 Task: Review the "Contributors" tab to acknowledge project contributors.
Action: Mouse moved to (672, 48)
Screenshot: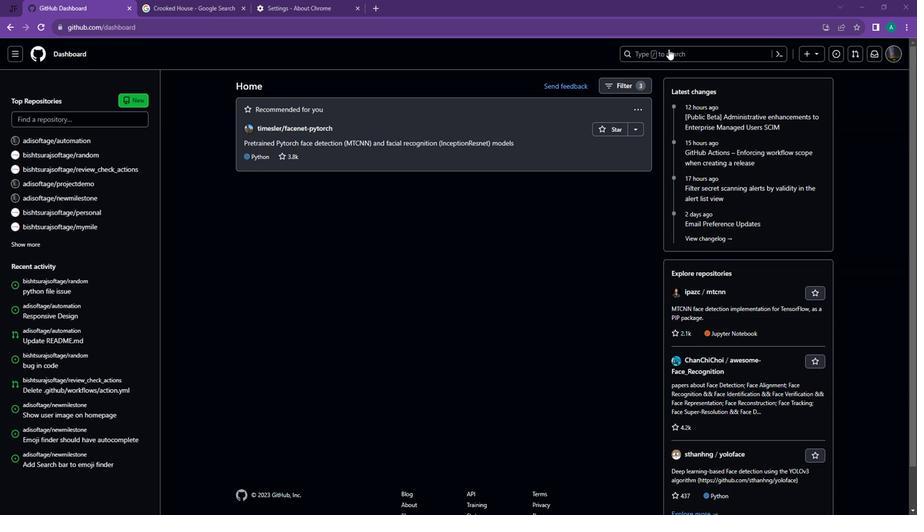 
Action: Mouse pressed left at (672, 48)
Screenshot: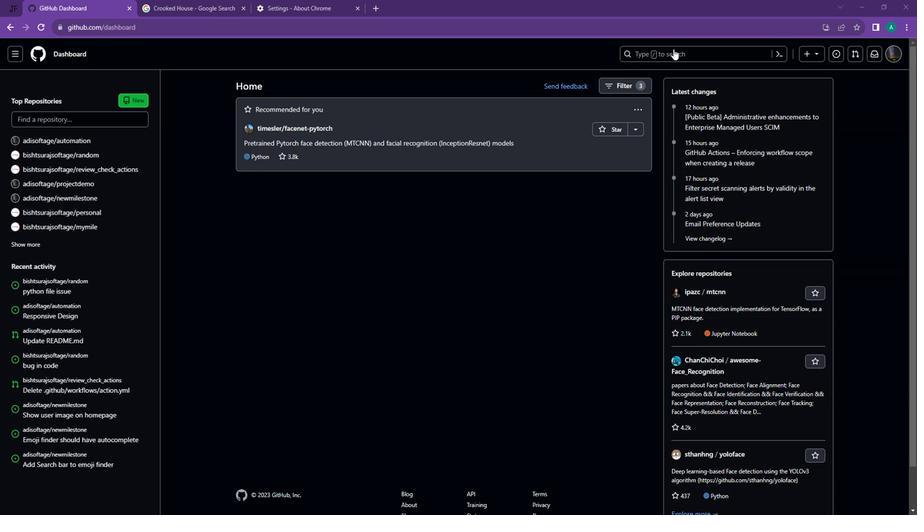
Action: Key pressed cyber<Key.space>in<Key.shift_r>:or<Key.enter>
Screenshot: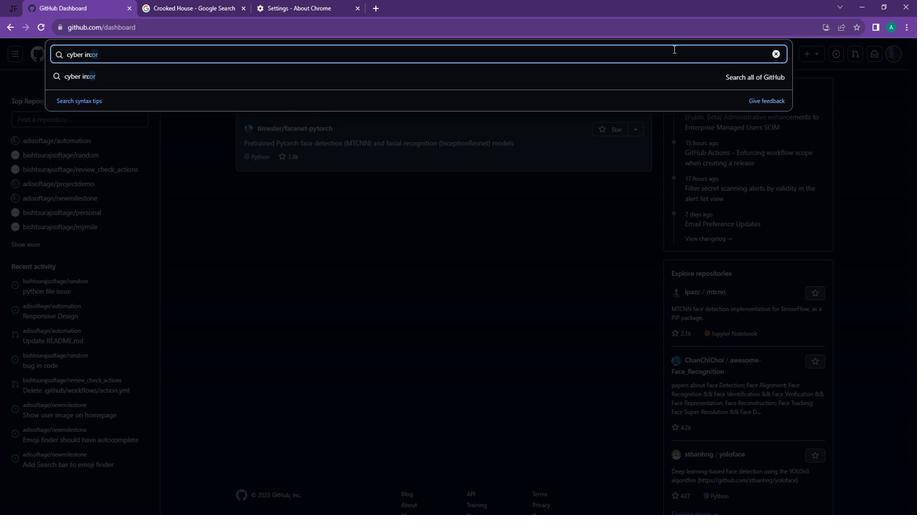 
Action: Mouse moved to (197, 191)
Screenshot: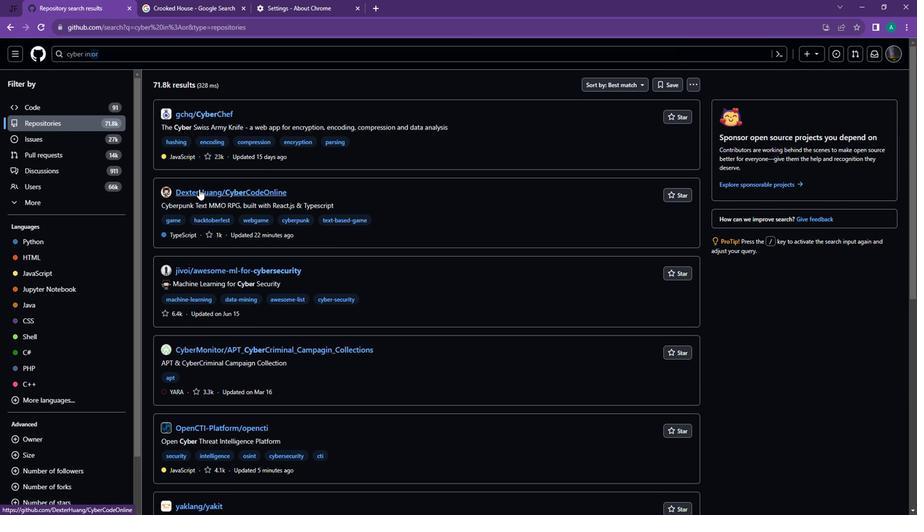 
Action: Mouse pressed left at (197, 191)
Screenshot: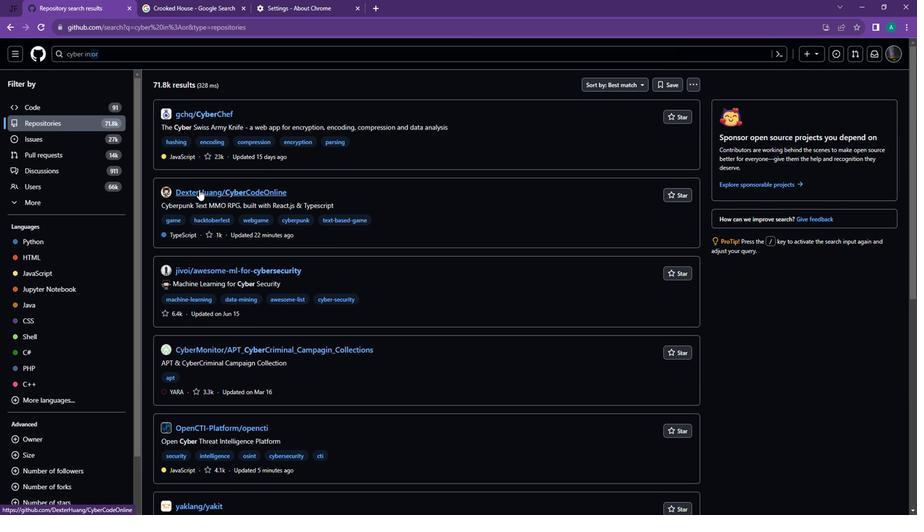 
Action: Mouse moved to (440, 79)
Screenshot: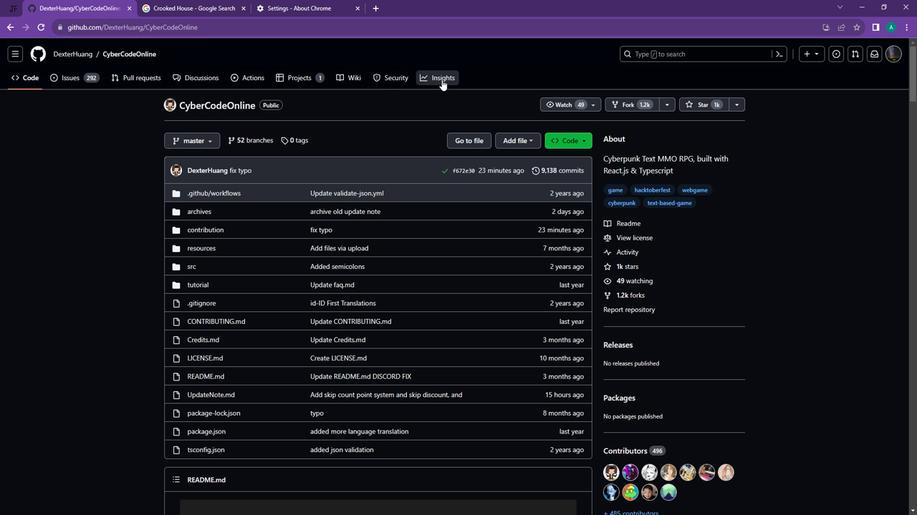 
Action: Mouse pressed left at (440, 79)
Screenshot: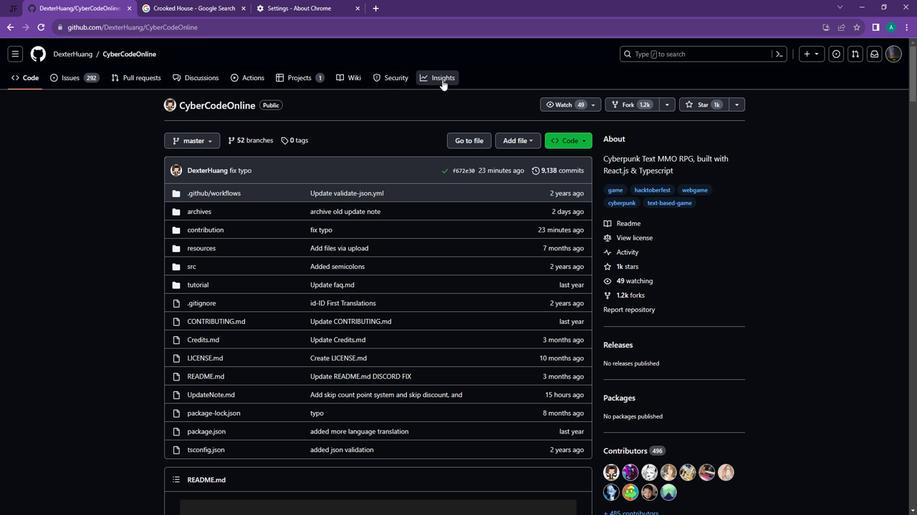 
Action: Mouse moved to (208, 128)
Screenshot: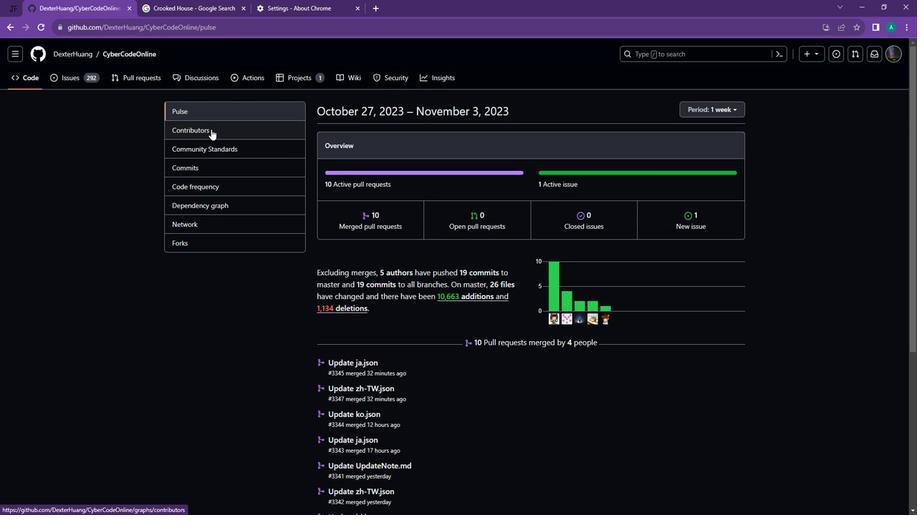 
Action: Mouse pressed left at (208, 128)
Screenshot: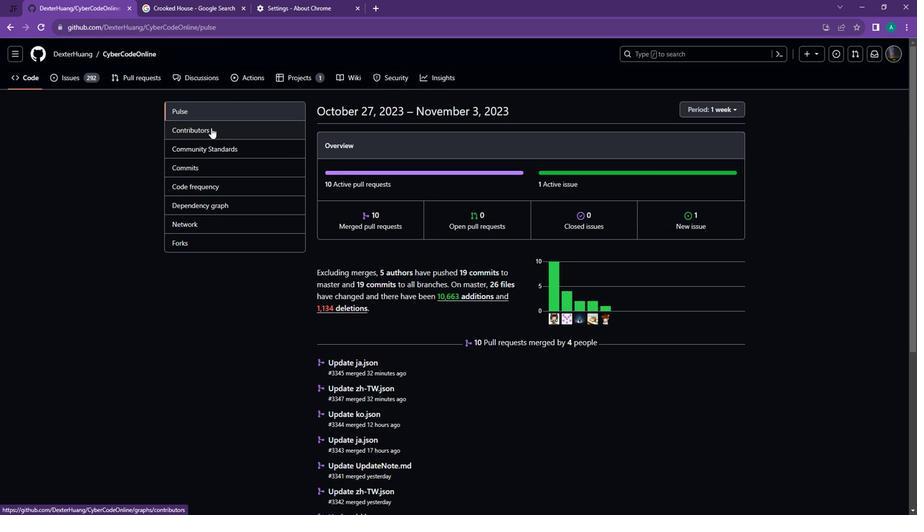 
Action: Mouse moved to (493, 219)
Screenshot: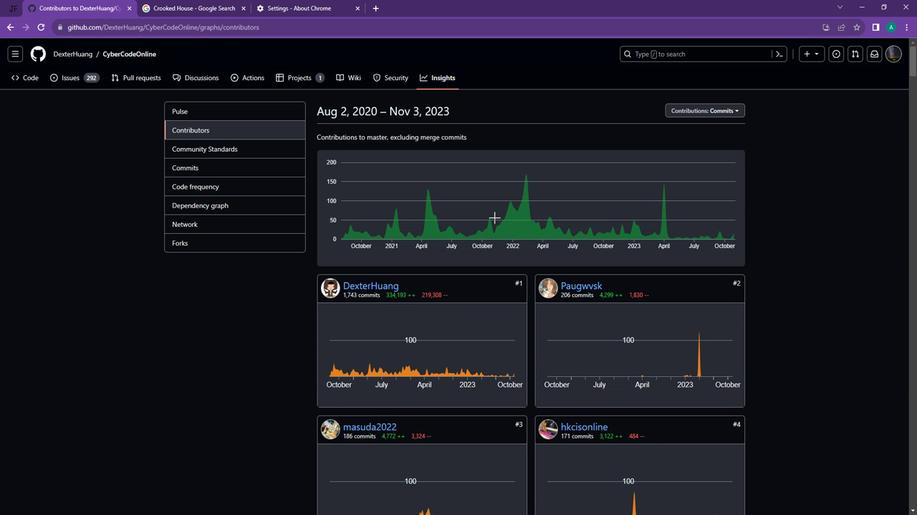 
Action: Mouse scrolled (493, 219) with delta (0, 0)
Screenshot: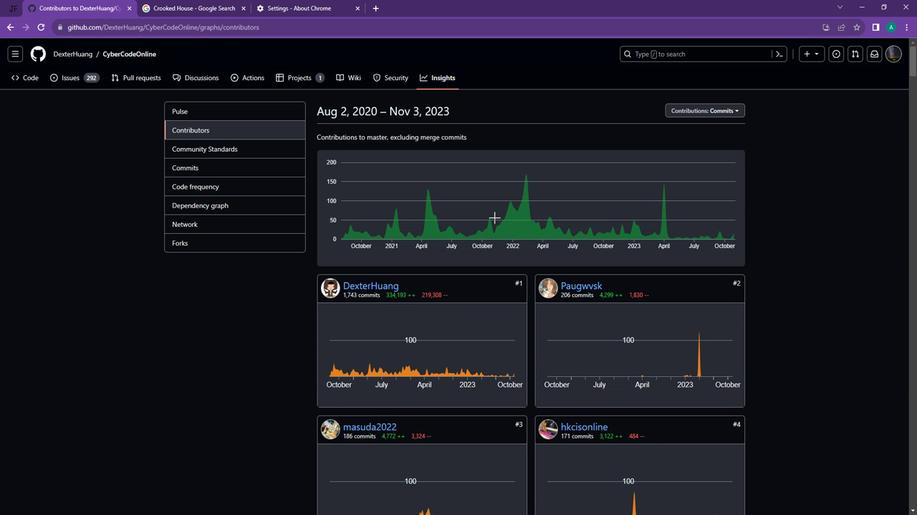 
Action: Mouse scrolled (493, 219) with delta (0, 0)
Screenshot: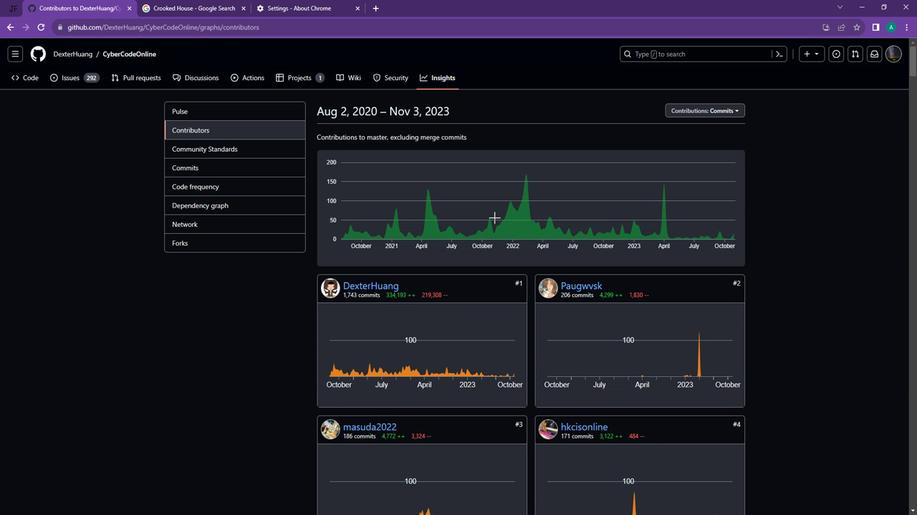 
Action: Mouse scrolled (493, 219) with delta (0, 0)
Screenshot: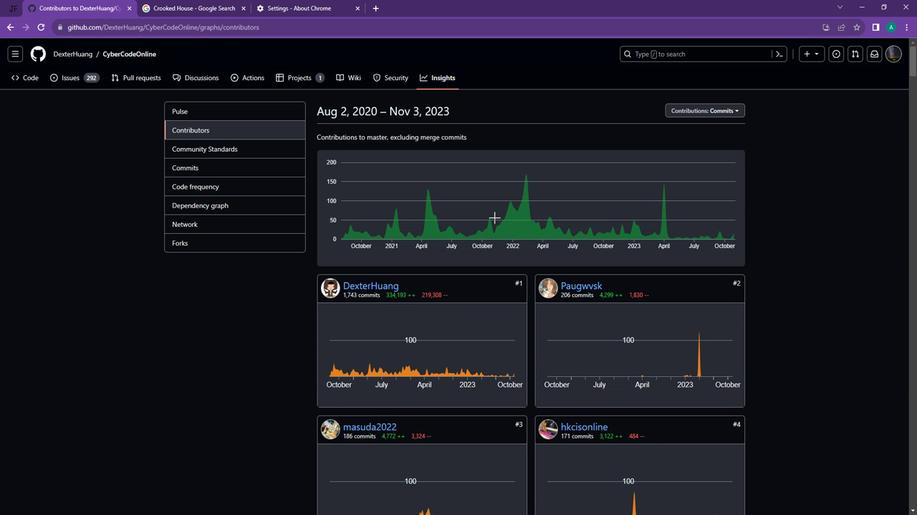 
Action: Mouse scrolled (493, 219) with delta (0, 0)
Screenshot: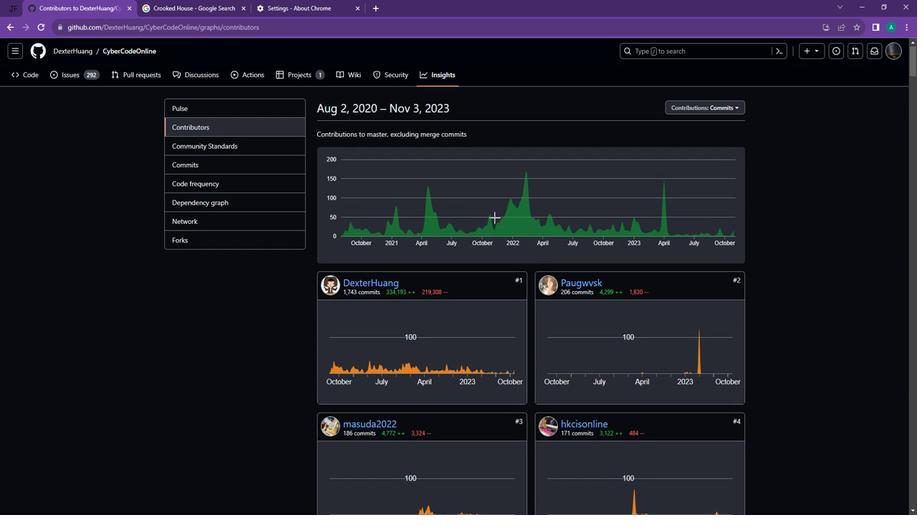 
Action: Mouse moved to (497, 217)
Screenshot: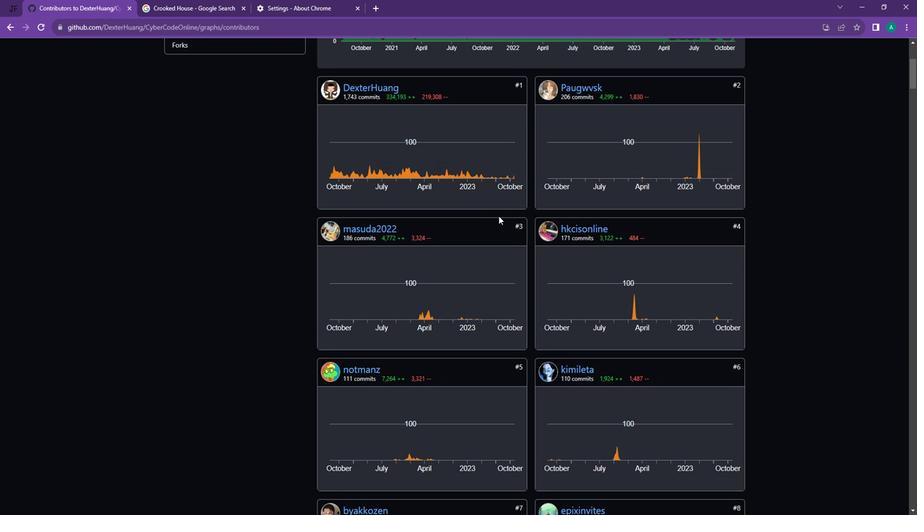 
Action: Mouse scrolled (497, 217) with delta (0, 0)
Screenshot: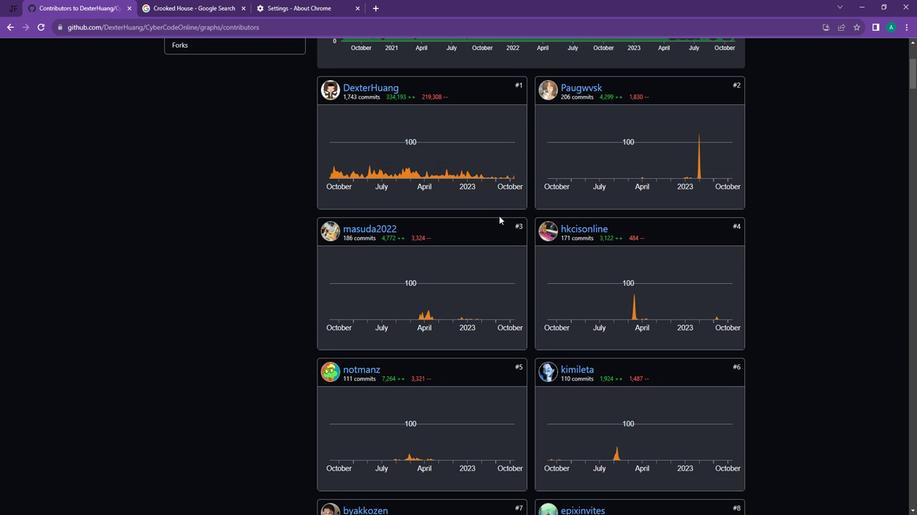 
Action: Mouse scrolled (497, 217) with delta (0, 0)
Screenshot: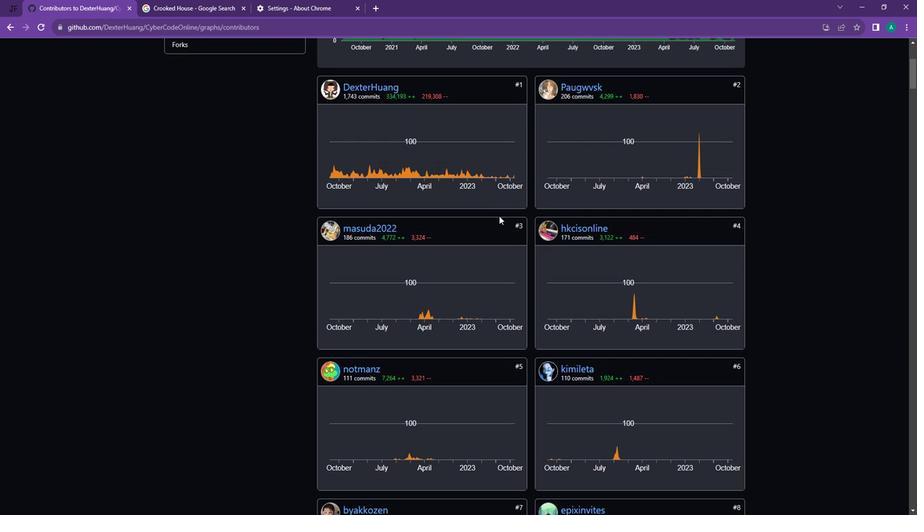 
Action: Mouse scrolled (497, 217) with delta (0, 0)
Screenshot: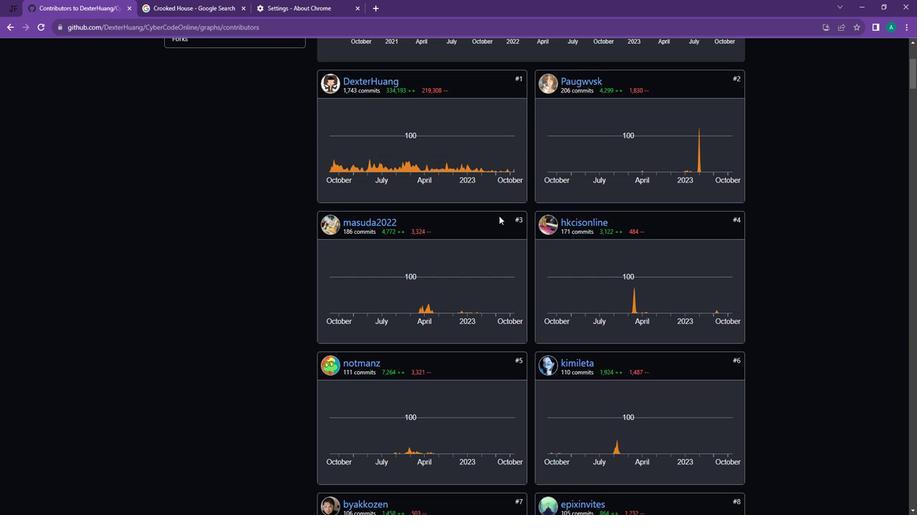 
Action: Mouse scrolled (497, 217) with delta (0, 0)
Screenshot: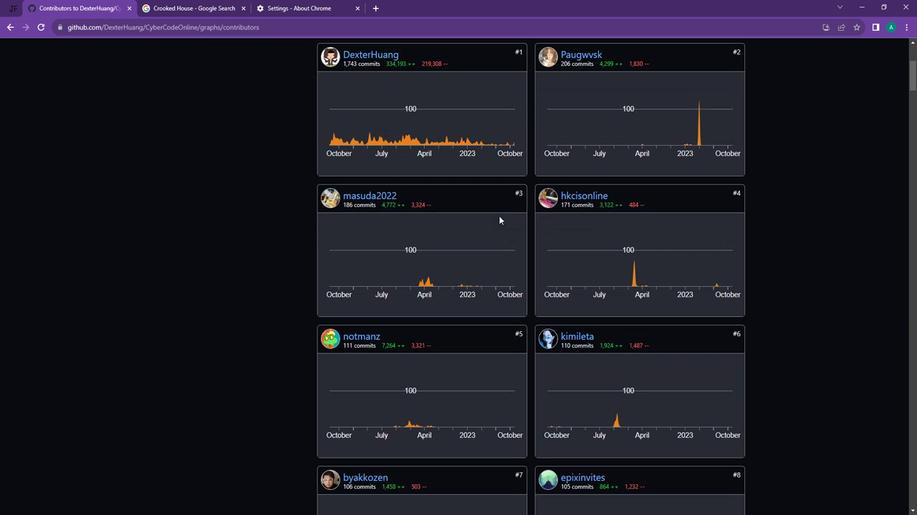 
Action: Mouse moved to (503, 214)
Screenshot: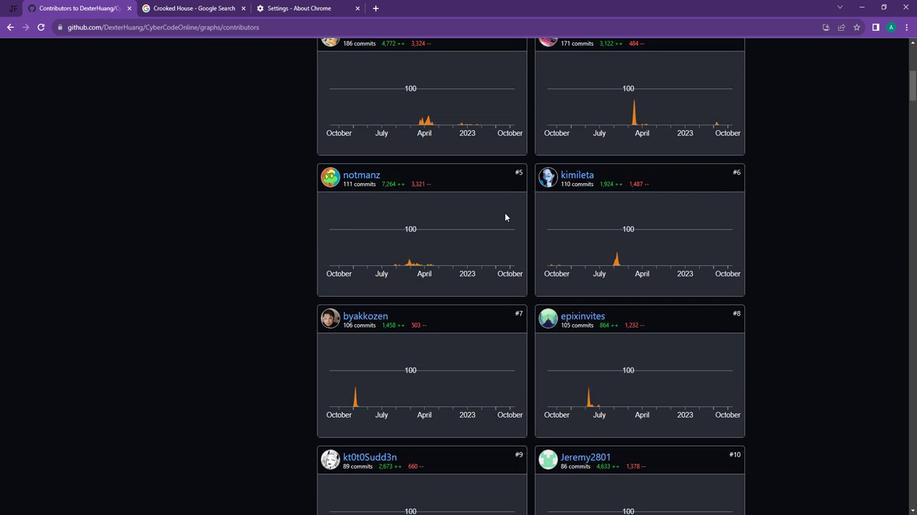 
Action: Mouse scrolled (503, 214) with delta (0, 0)
Screenshot: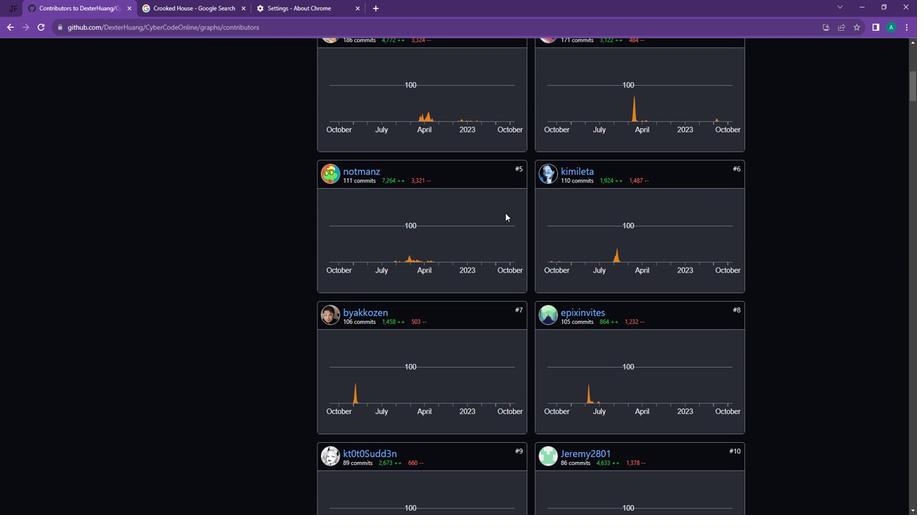 
Action: Mouse scrolled (503, 214) with delta (0, 0)
Screenshot: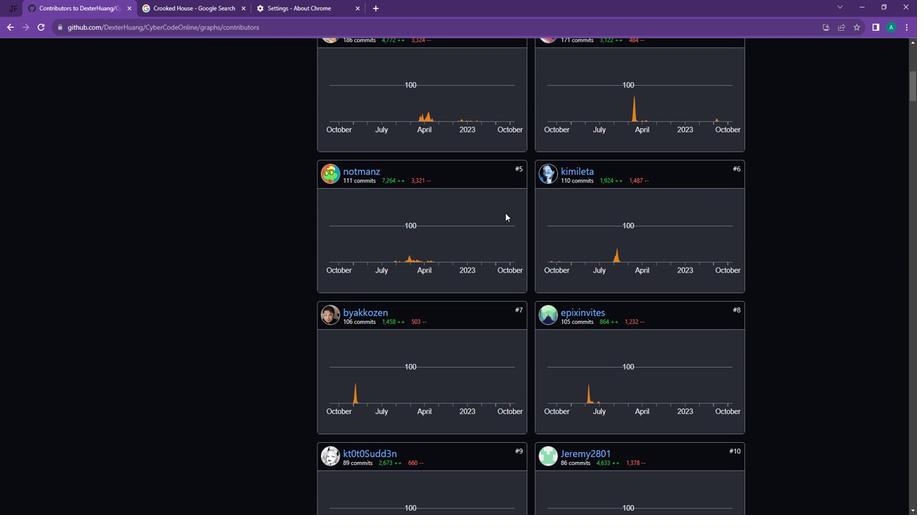 
Action: Mouse scrolled (503, 214) with delta (0, 0)
Screenshot: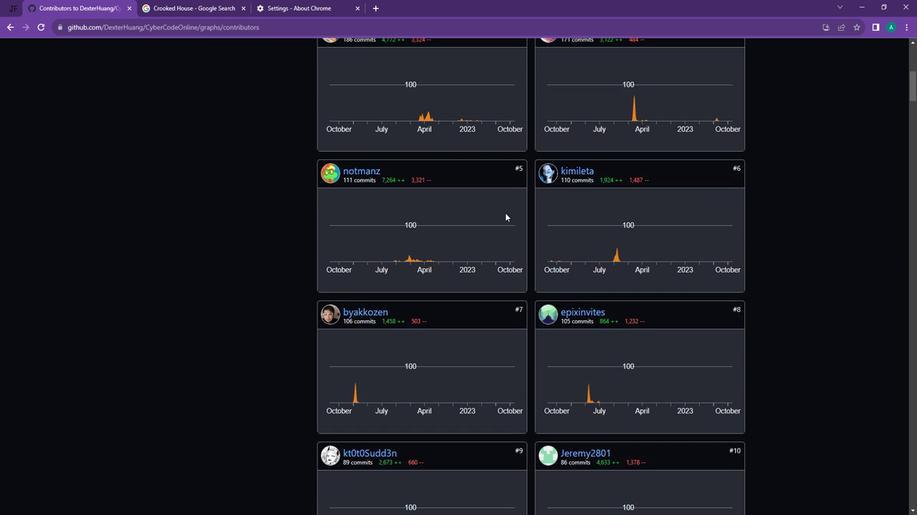 
Action: Mouse scrolled (503, 214) with delta (0, 0)
Screenshot: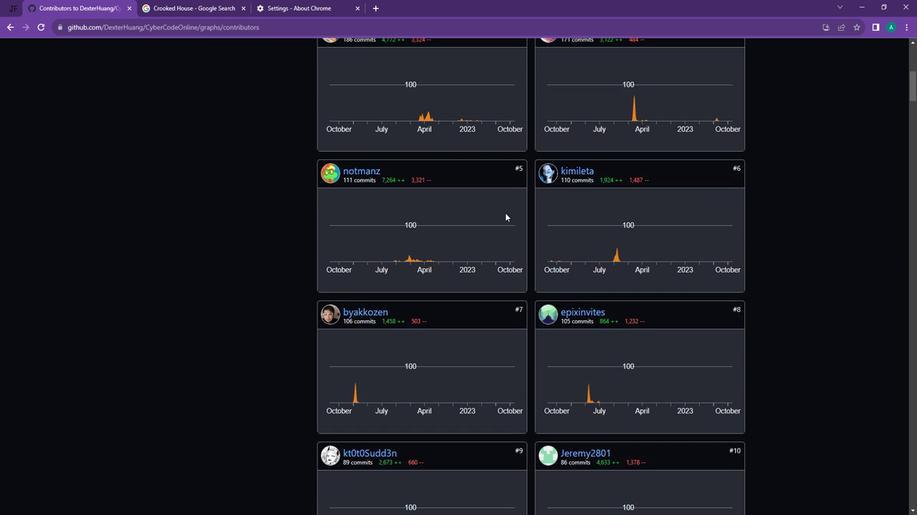 
Action: Mouse scrolled (503, 214) with delta (0, 0)
Screenshot: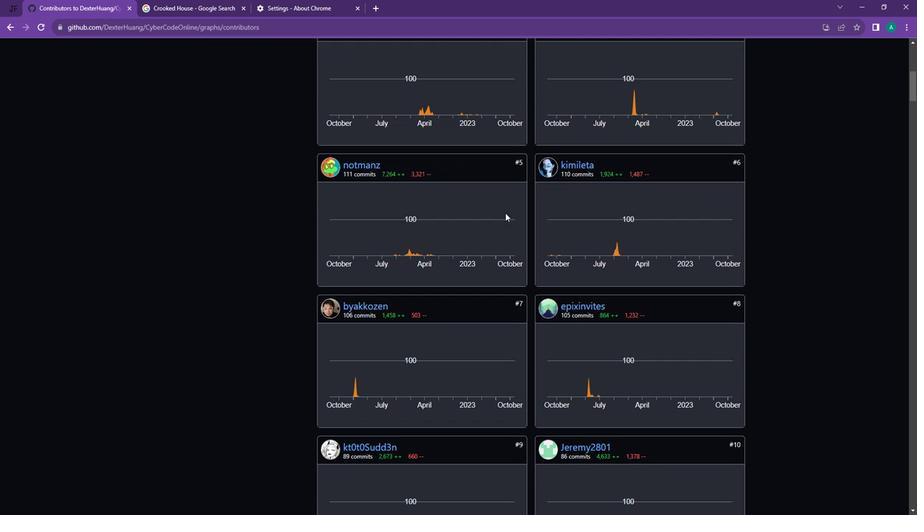 
Action: Mouse moved to (514, 197)
Screenshot: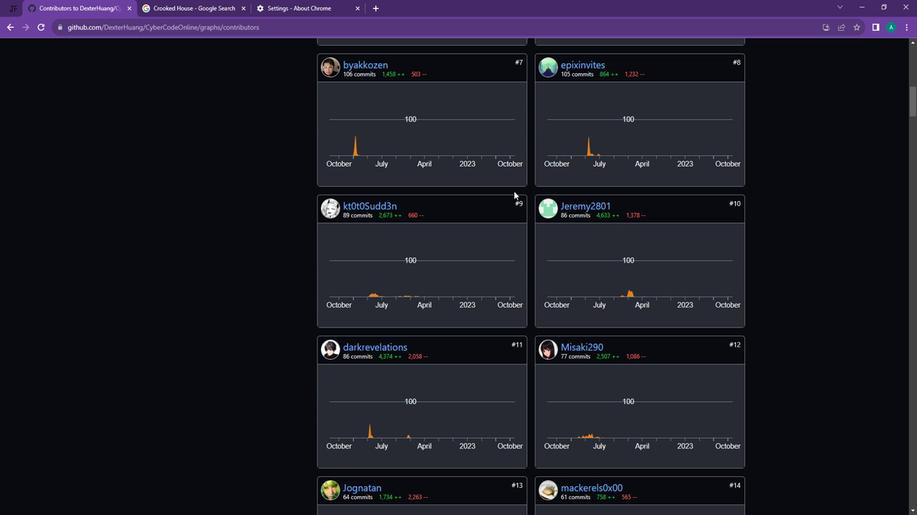 
Action: Mouse scrolled (514, 196) with delta (0, 0)
Screenshot: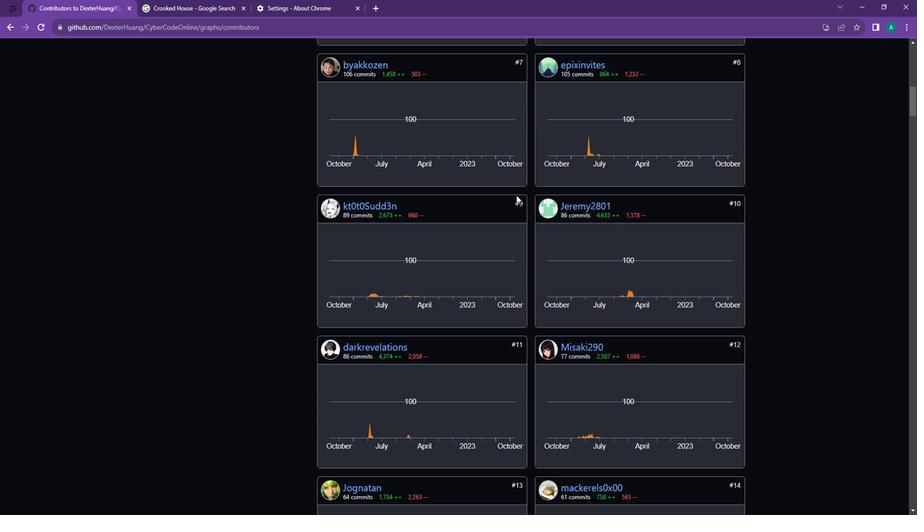 
Action: Mouse moved to (514, 197)
Screenshot: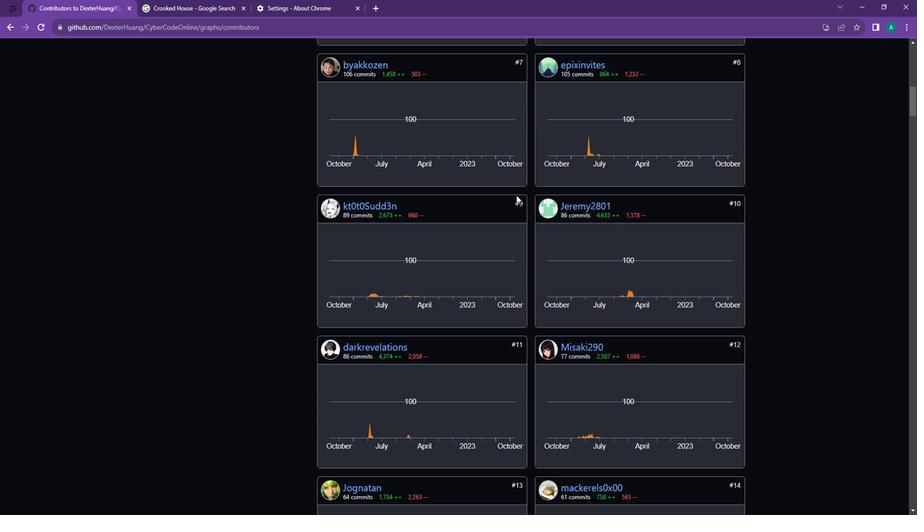 
Action: Mouse scrolled (514, 196) with delta (0, 0)
Screenshot: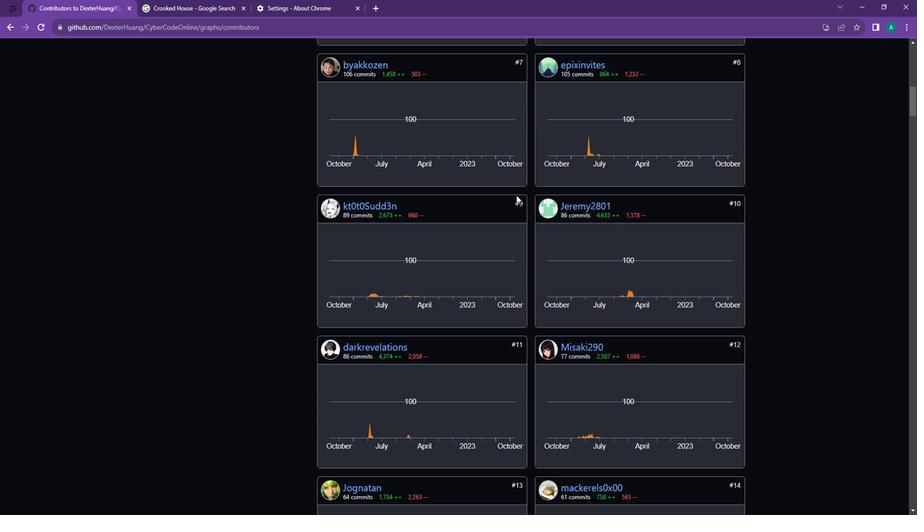 
Action: Mouse moved to (514, 197)
Screenshot: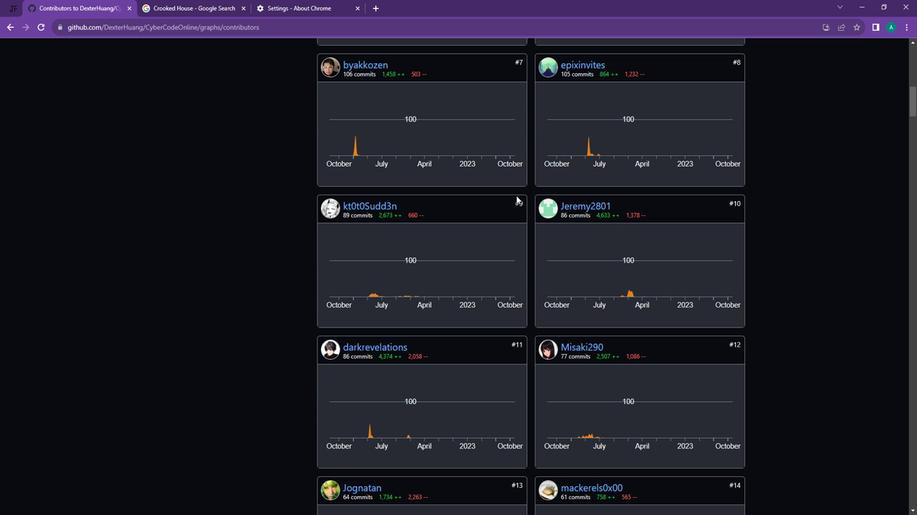 
Action: Mouse scrolled (514, 197) with delta (0, 0)
Screenshot: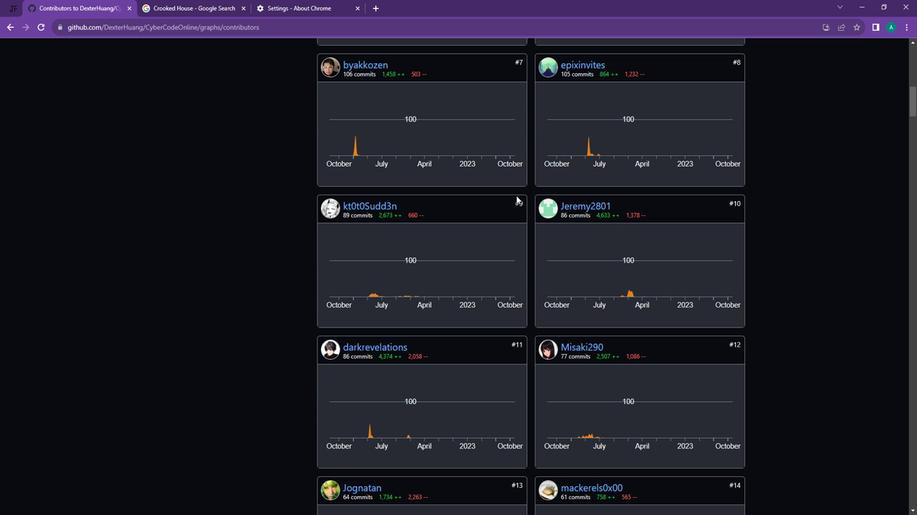 
Action: Mouse scrolled (514, 197) with delta (0, 0)
Screenshot: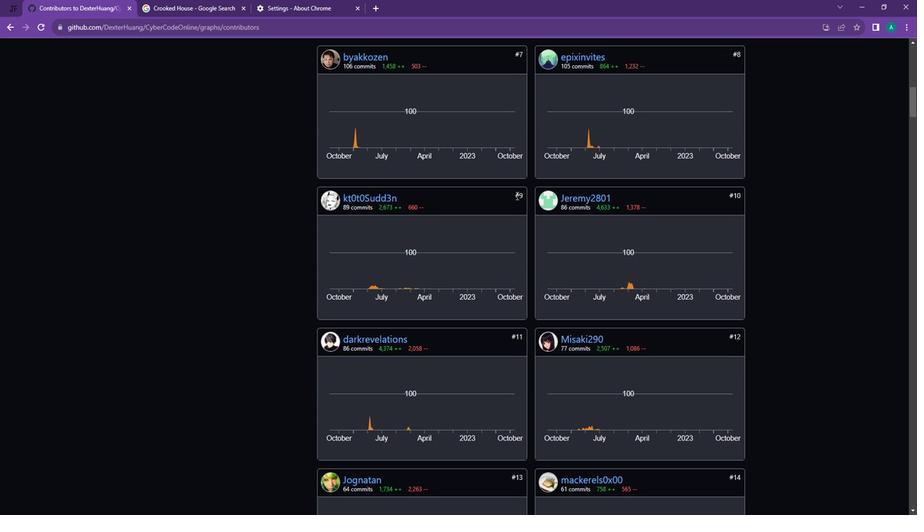 
Action: Mouse moved to (515, 197)
Screenshot: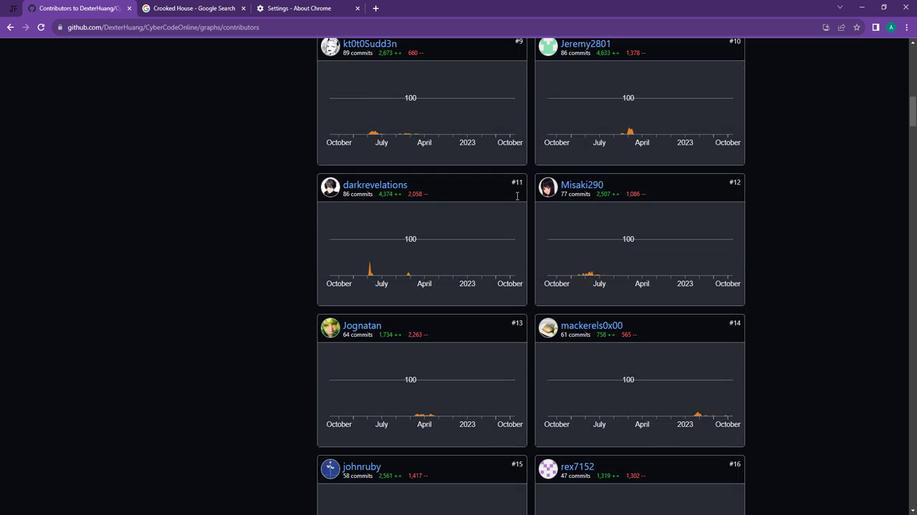 
Action: Mouse scrolled (515, 197) with delta (0, 0)
Screenshot: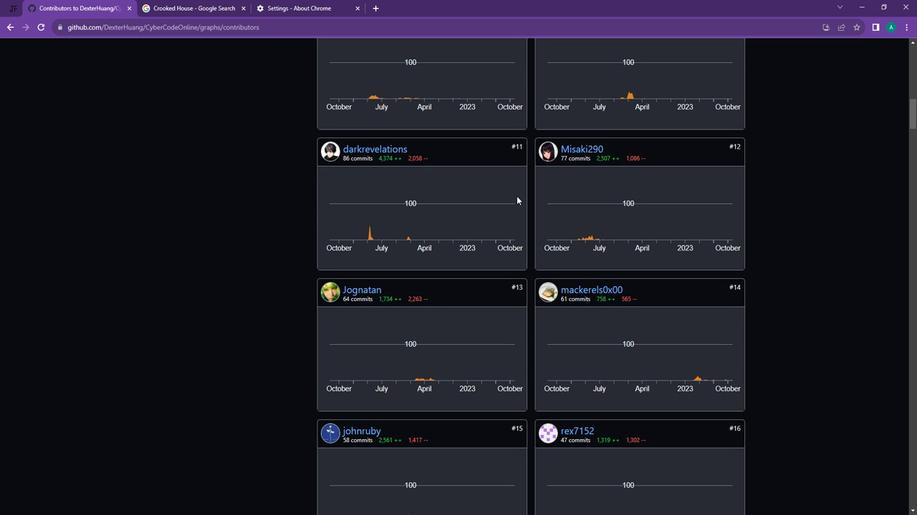 
Action: Mouse scrolled (515, 197) with delta (0, 0)
Screenshot: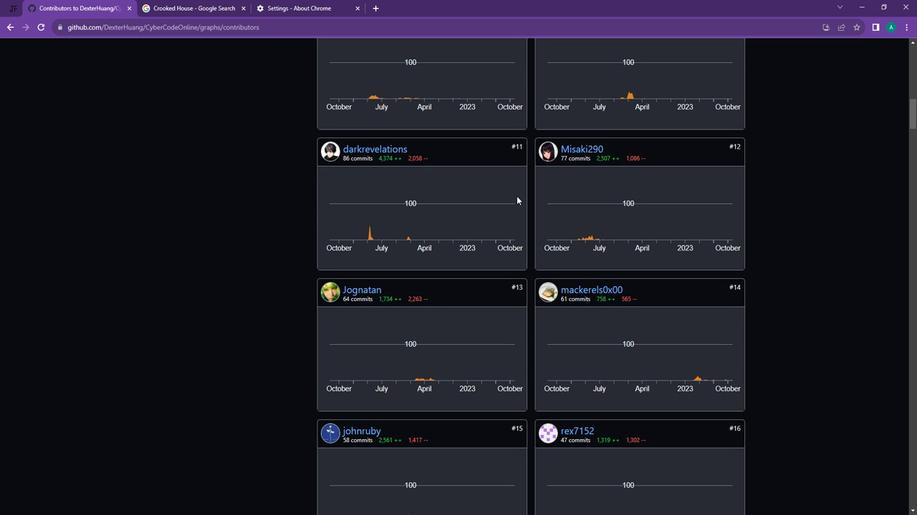
Action: Mouse scrolled (515, 197) with delta (0, 0)
Screenshot: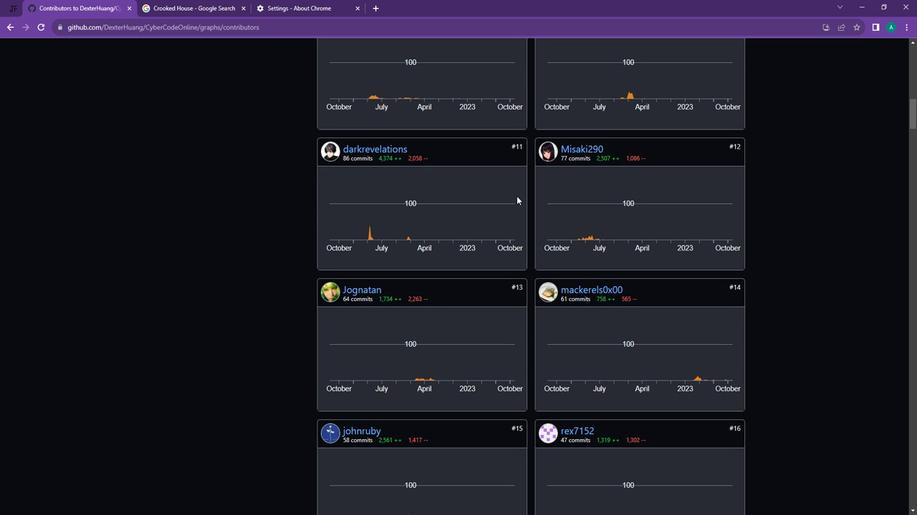 
Action: Mouse scrolled (515, 197) with delta (0, 0)
Screenshot: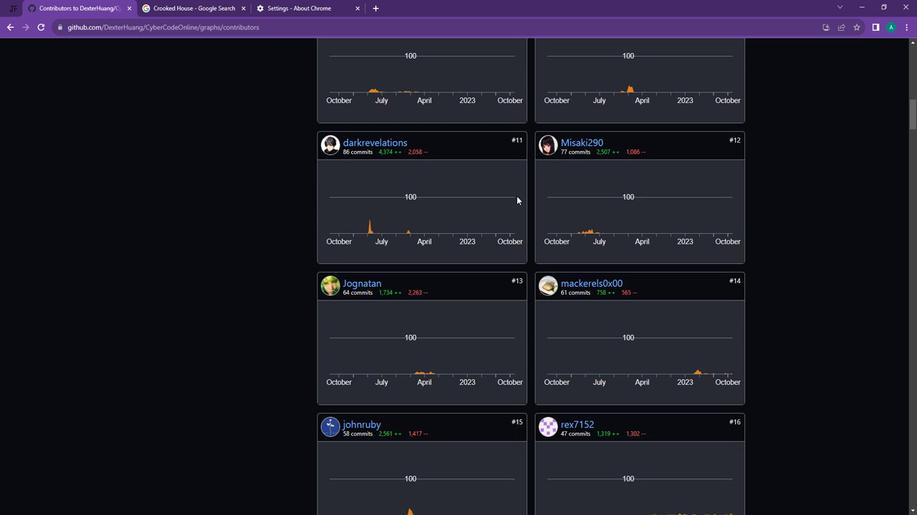 
Action: Mouse moved to (515, 198)
Screenshot: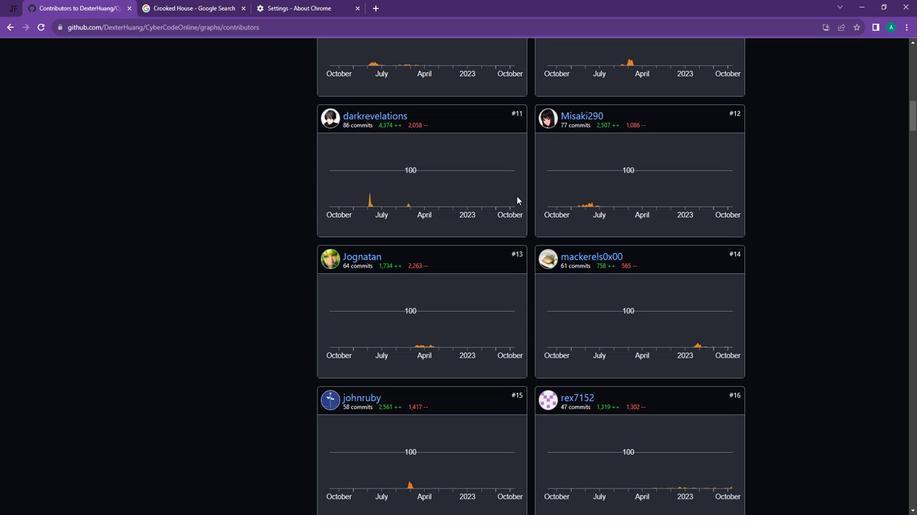 
Action: Mouse scrolled (515, 197) with delta (0, 0)
Screenshot: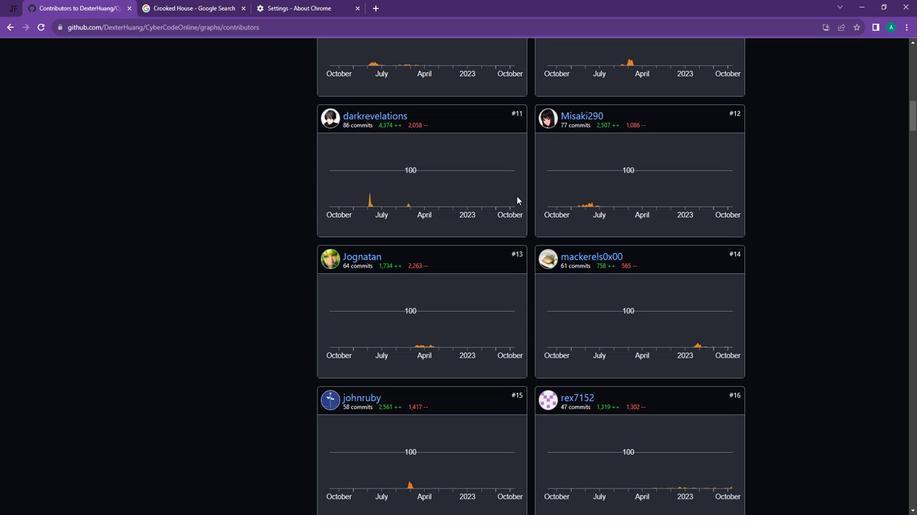 
Action: Mouse moved to (515, 199)
Screenshot: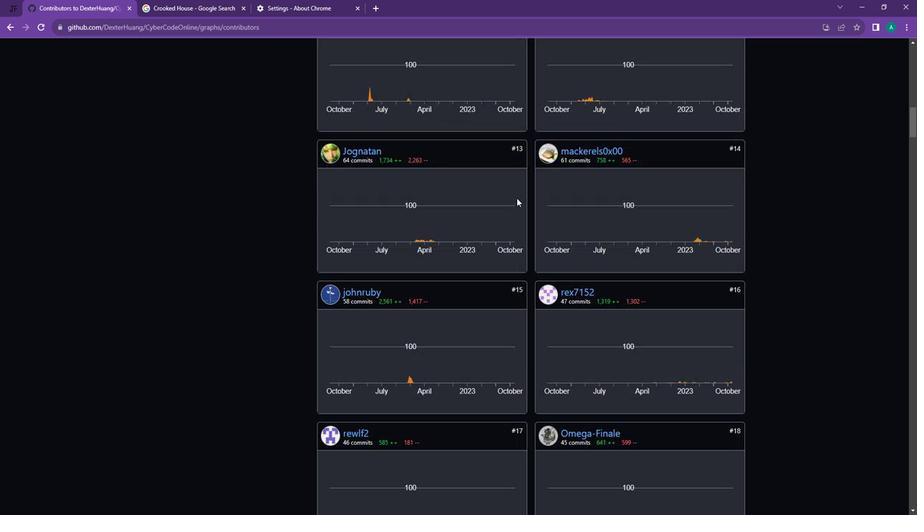 
Action: Mouse scrolled (515, 199) with delta (0, 0)
Screenshot: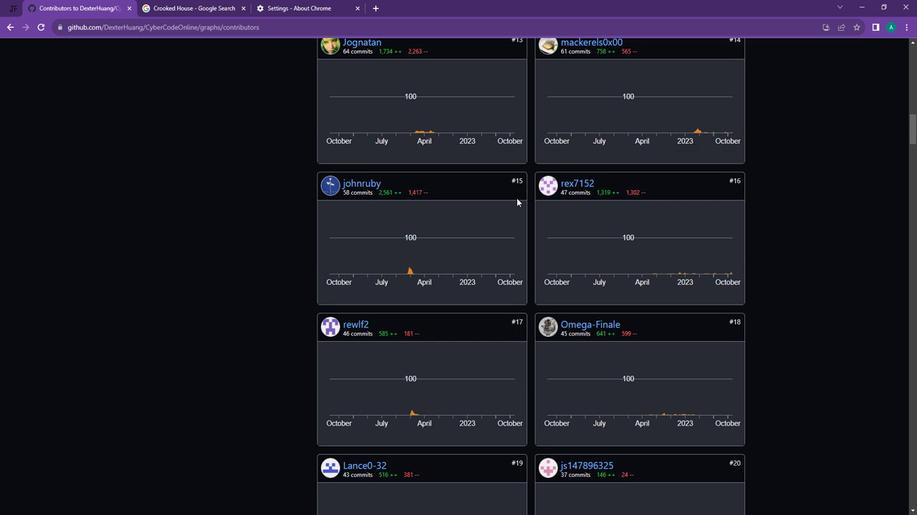 
Action: Mouse scrolled (515, 199) with delta (0, 0)
Screenshot: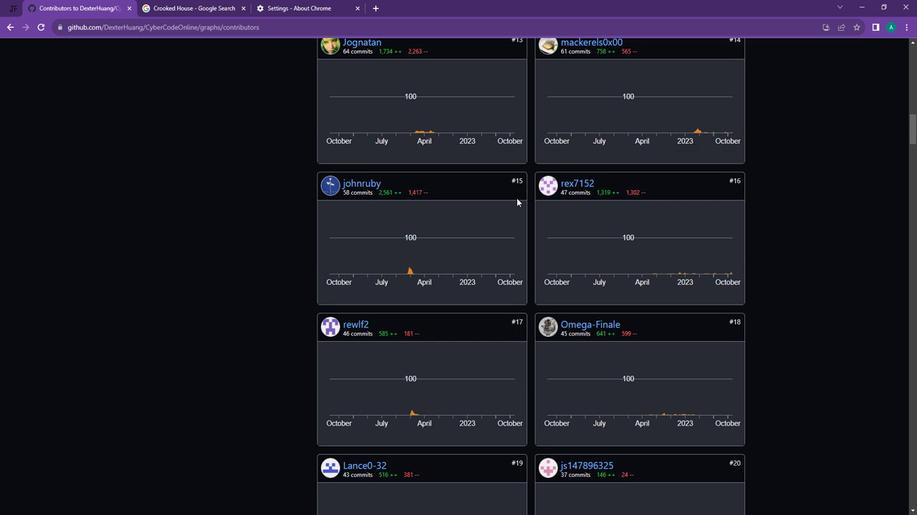 
Action: Mouse scrolled (515, 199) with delta (0, 0)
Screenshot: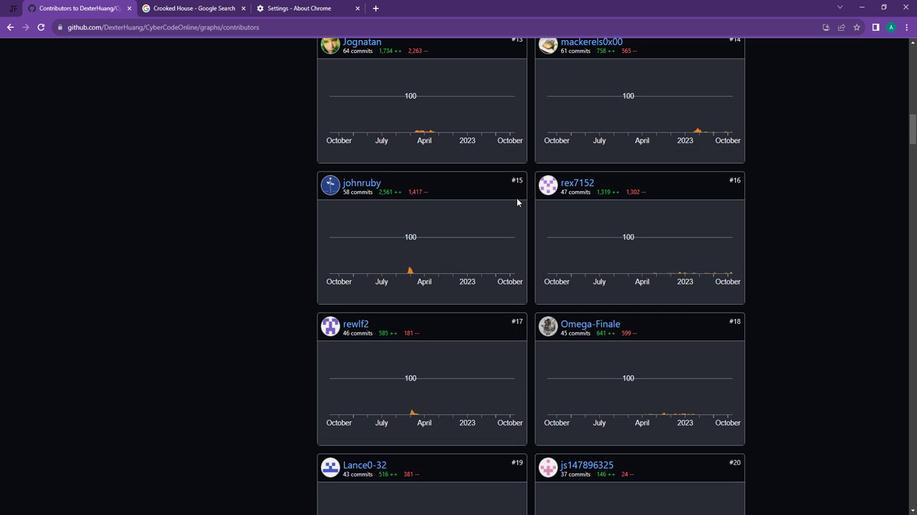 
Action: Mouse scrolled (515, 199) with delta (0, 0)
Screenshot: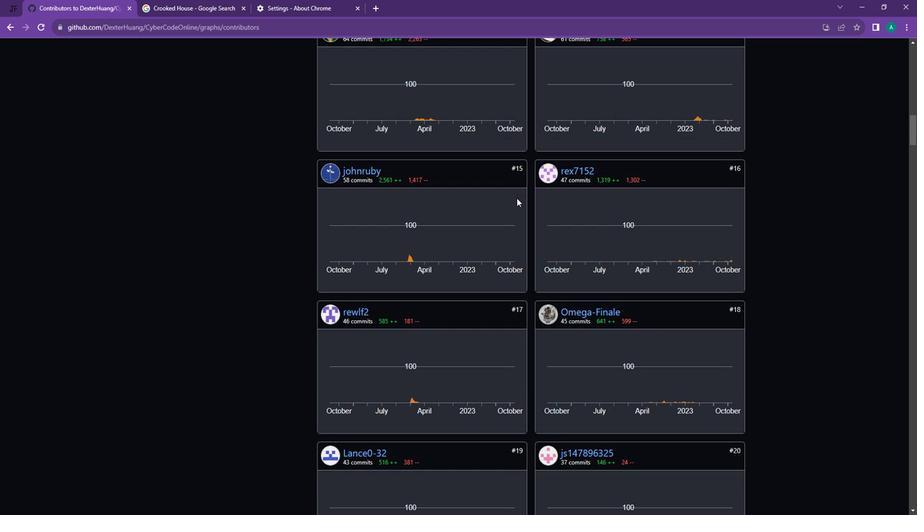 
Action: Mouse moved to (515, 205)
Screenshot: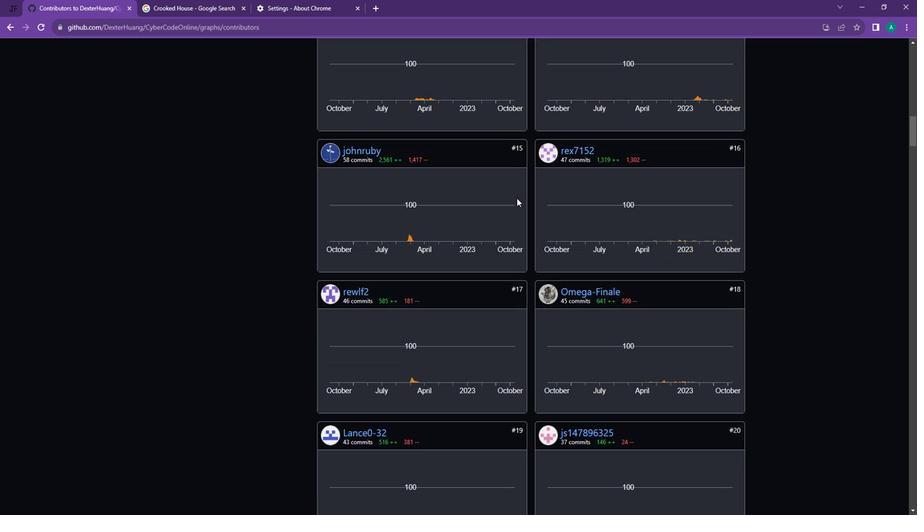 
Action: Mouse scrolled (515, 204) with delta (0, 0)
Screenshot: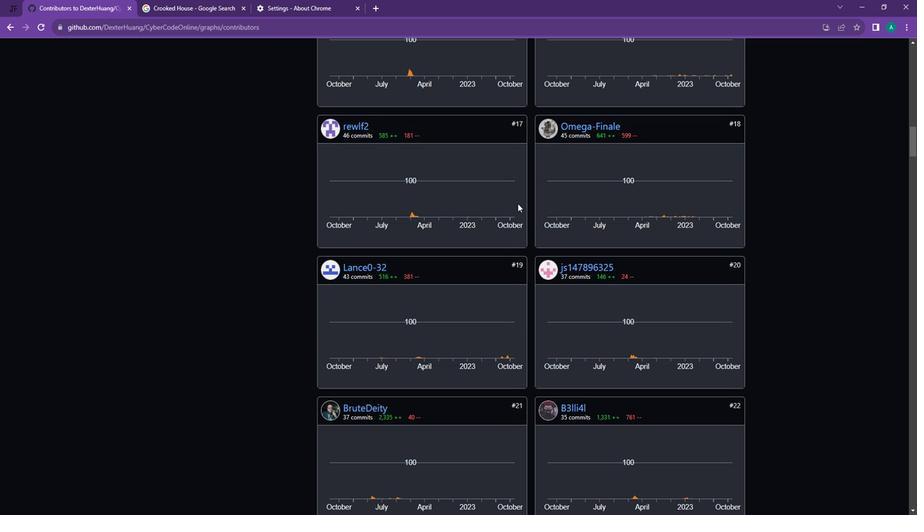 
Action: Mouse scrolled (515, 204) with delta (0, 0)
Screenshot: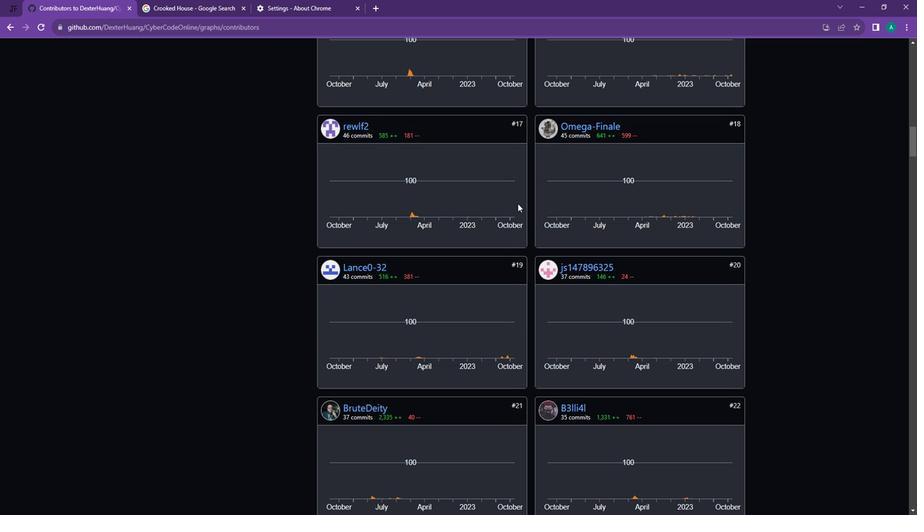 
Action: Mouse scrolled (515, 204) with delta (0, 0)
Screenshot: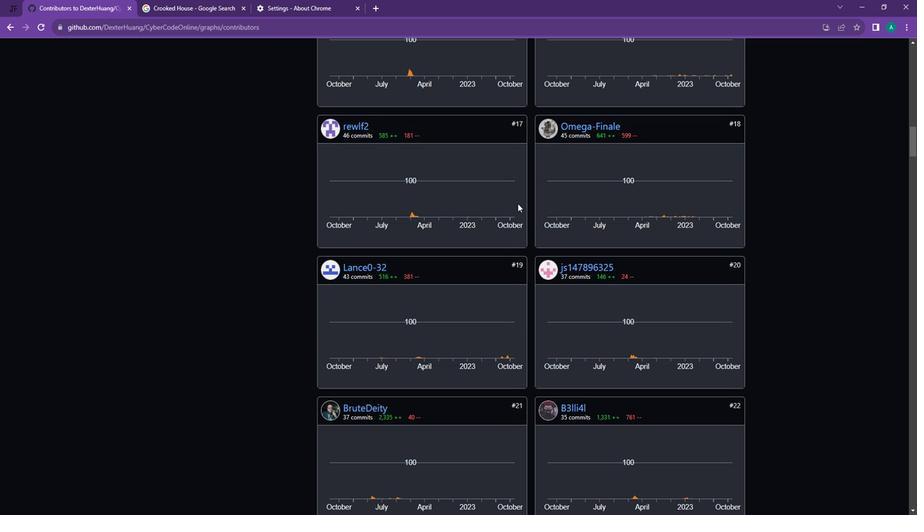 
Action: Mouse scrolled (515, 204) with delta (0, 0)
Screenshot: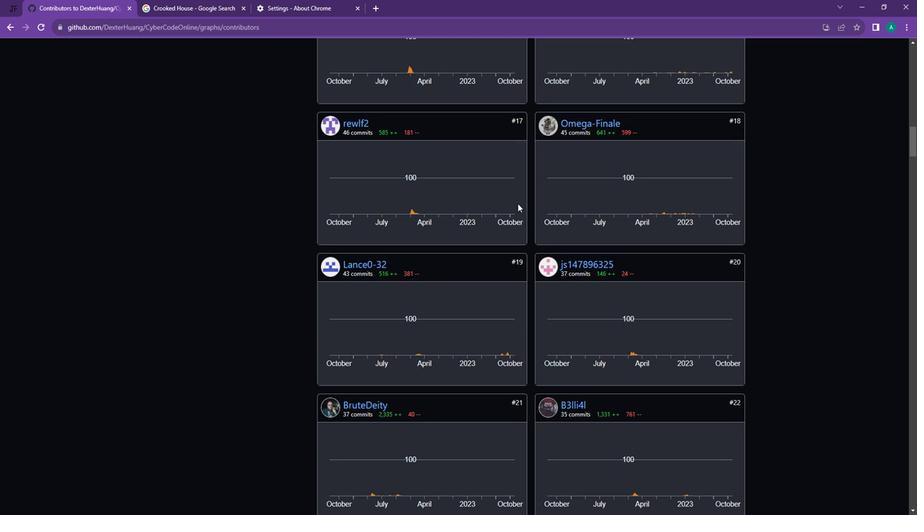 
Action: Mouse scrolled (515, 204) with delta (0, 0)
Screenshot: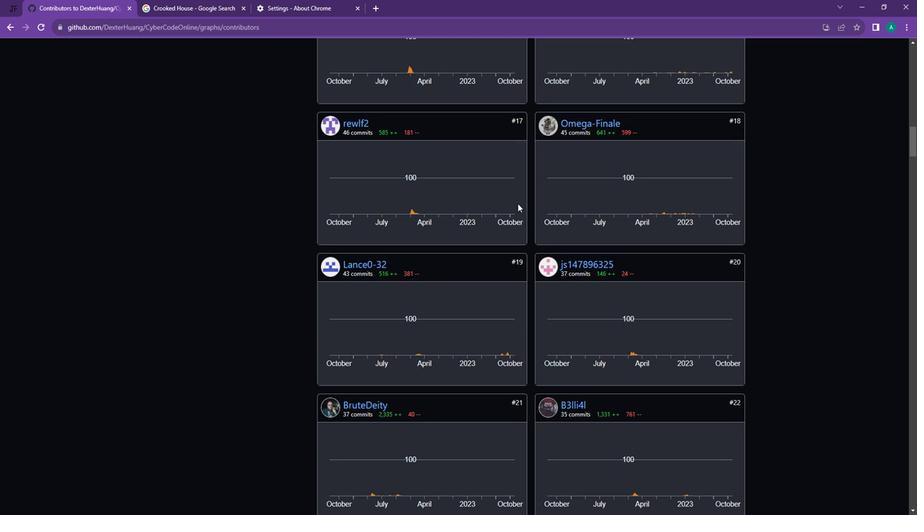 
Action: Mouse scrolled (515, 204) with delta (0, 0)
Screenshot: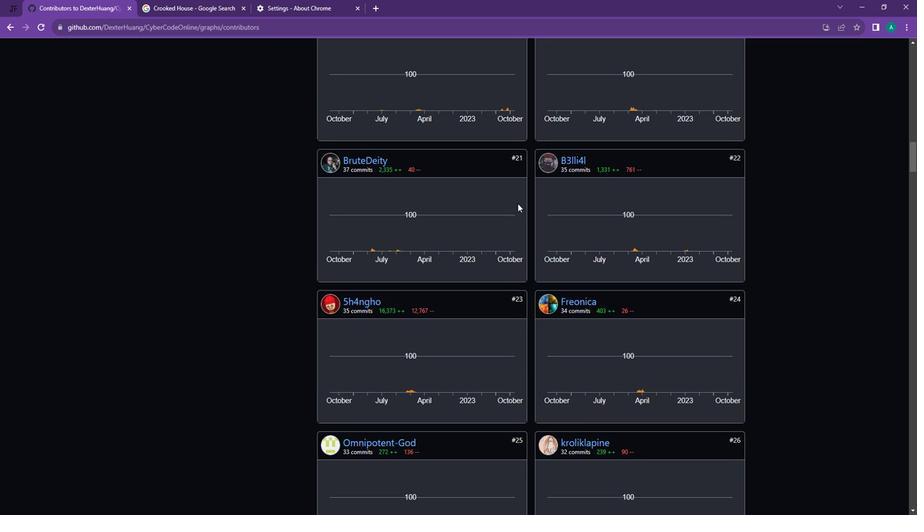 
Action: Mouse moved to (515, 207)
Screenshot: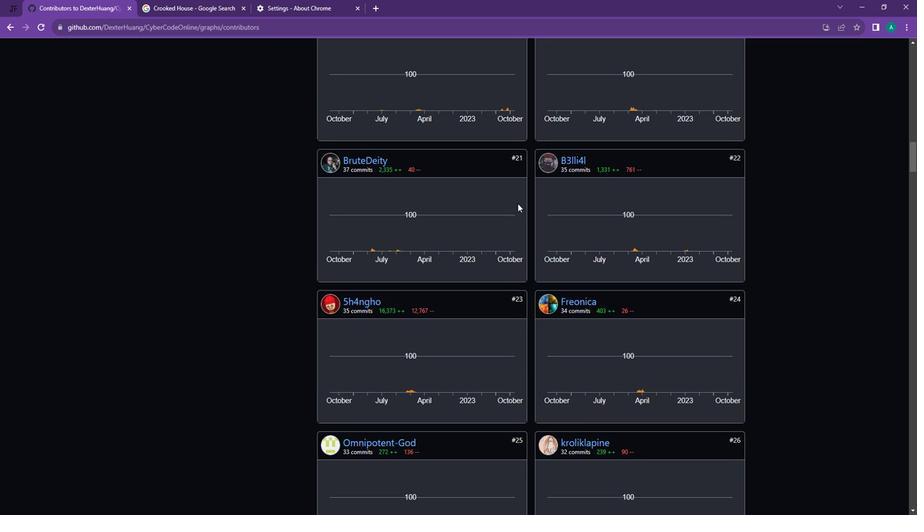 
Action: Mouse scrolled (515, 206) with delta (0, 0)
Screenshot: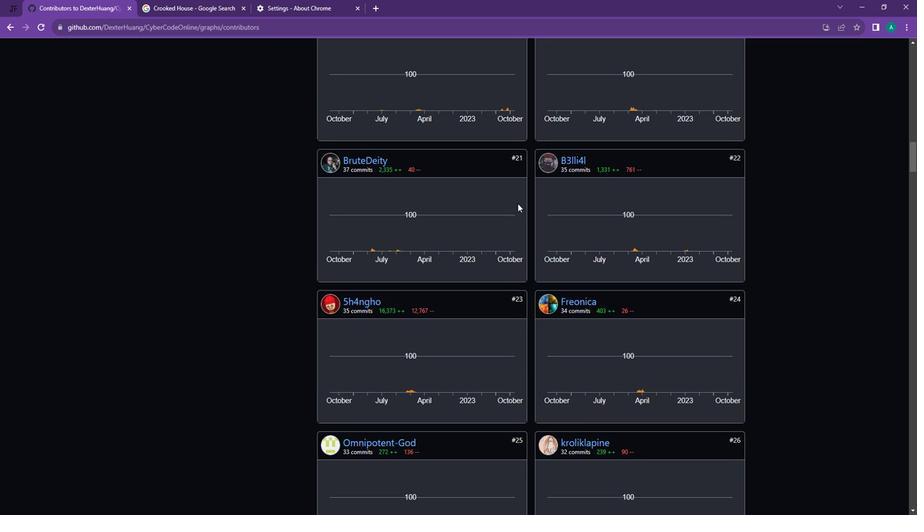 
Action: Mouse moved to (515, 216)
Screenshot: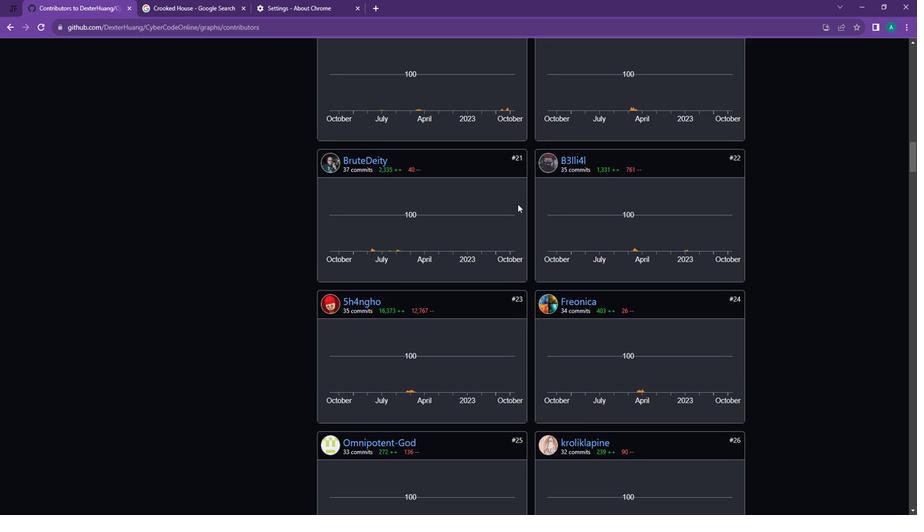 
Action: Mouse scrolled (515, 216) with delta (0, 0)
Screenshot: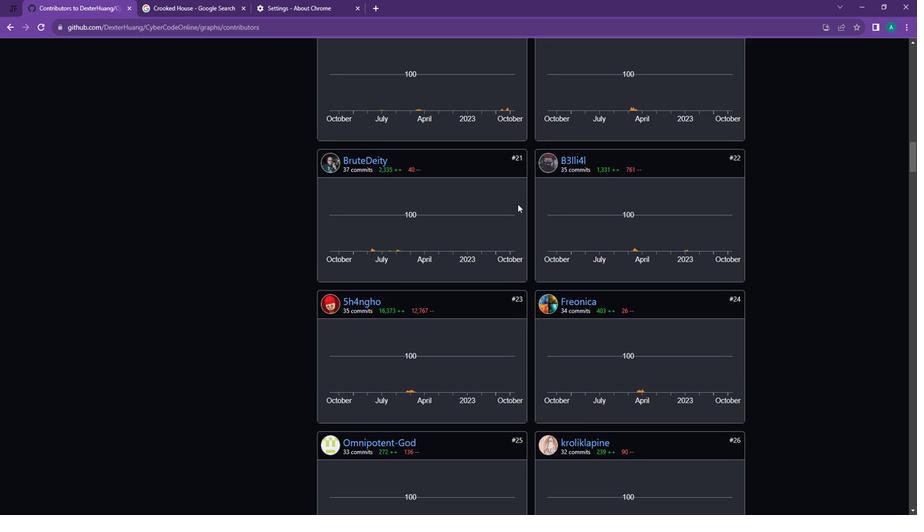 
Action: Mouse moved to (517, 221)
Screenshot: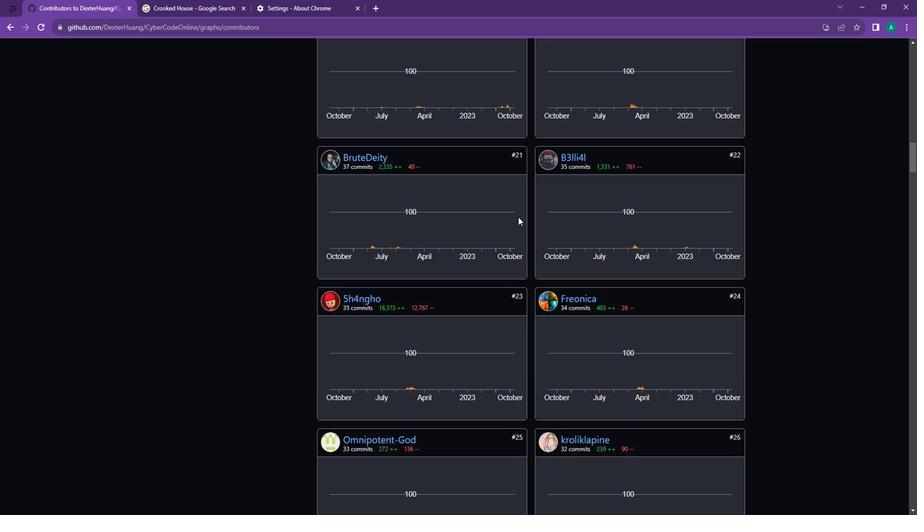 
Action: Mouse scrolled (517, 221) with delta (0, 0)
Screenshot: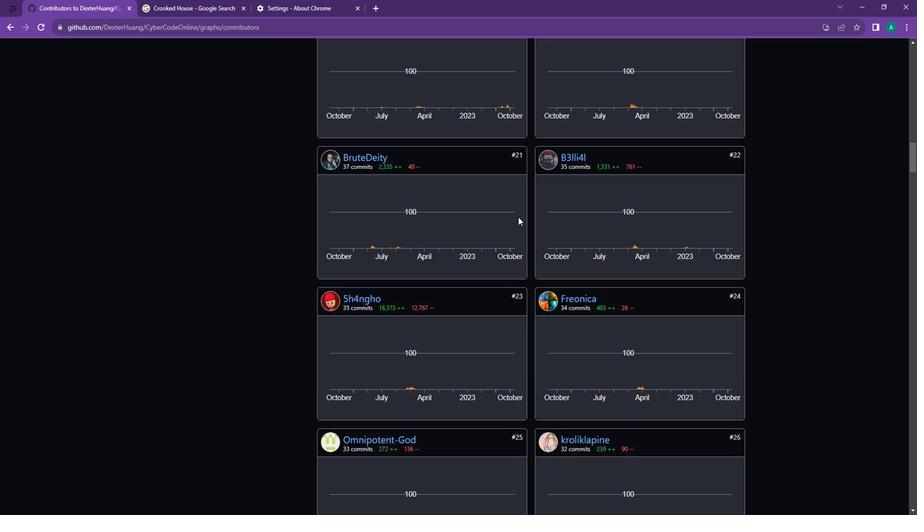 
Action: Mouse moved to (518, 222)
Screenshot: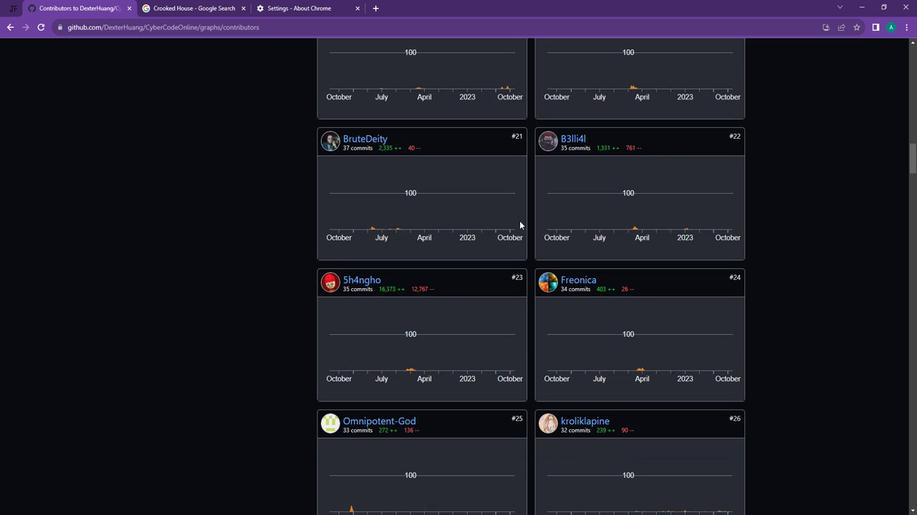 
Action: Mouse scrolled (518, 222) with delta (0, 0)
Screenshot: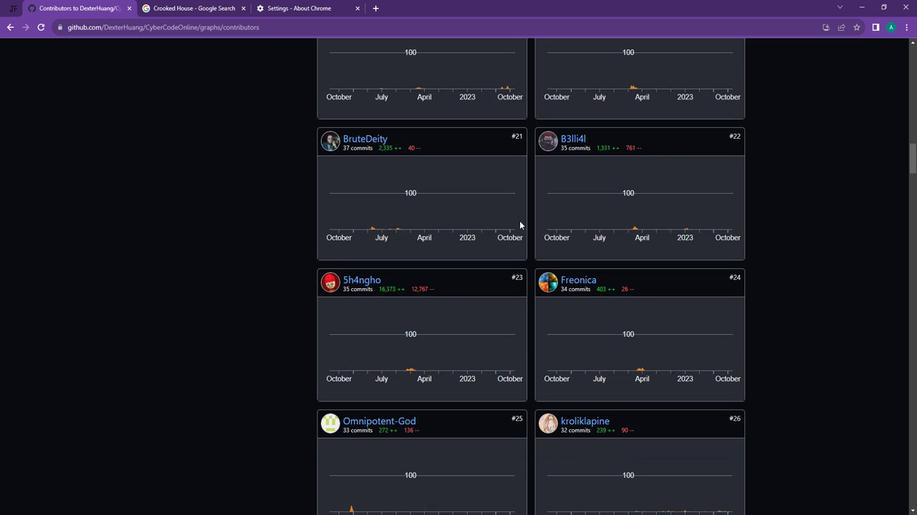 
Action: Mouse moved to (518, 225)
Screenshot: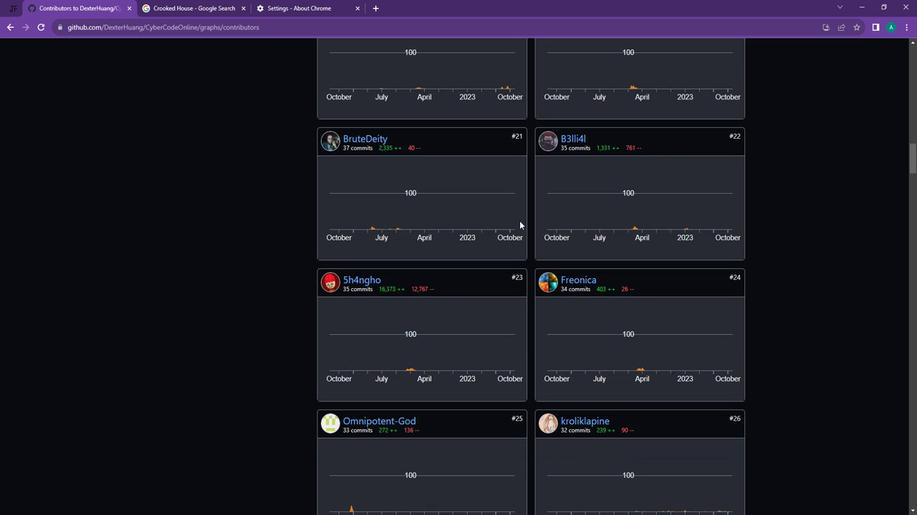 
Action: Mouse scrolled (518, 224) with delta (0, 0)
Screenshot: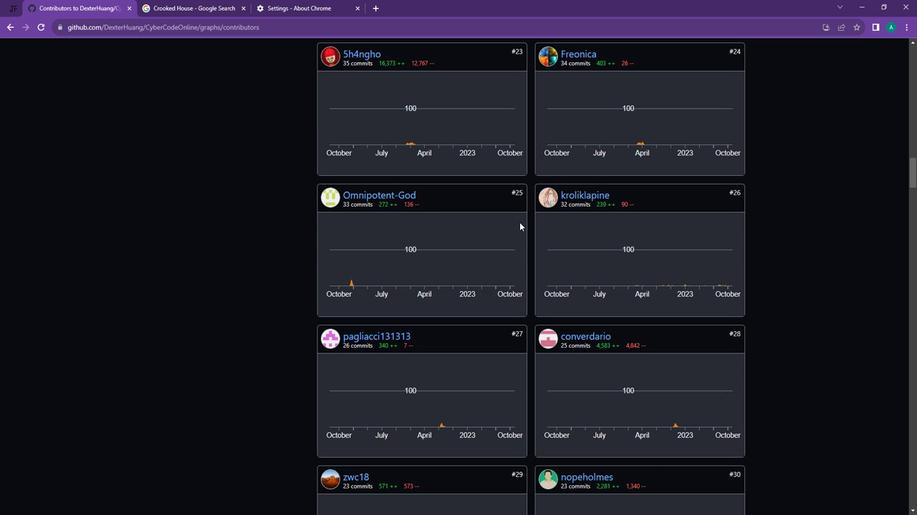 
Action: Mouse scrolled (518, 224) with delta (0, 0)
Screenshot: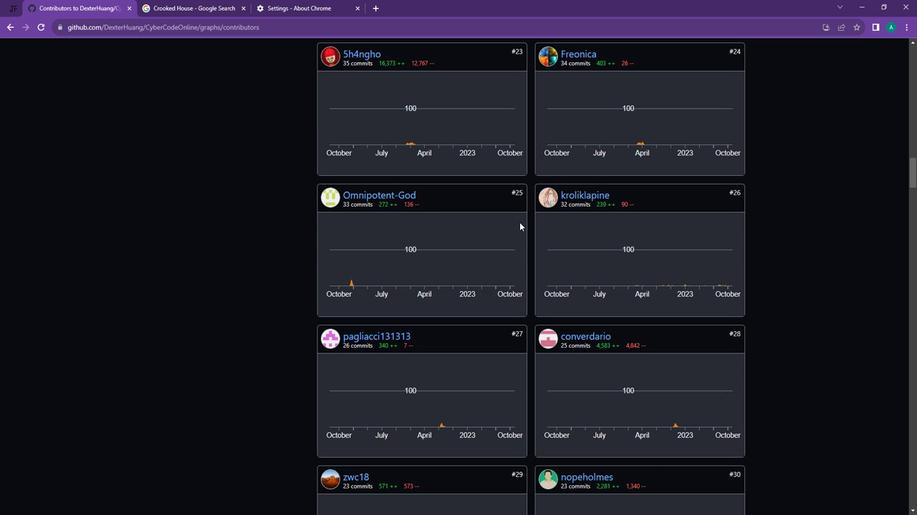 
Action: Mouse scrolled (518, 224) with delta (0, 0)
Screenshot: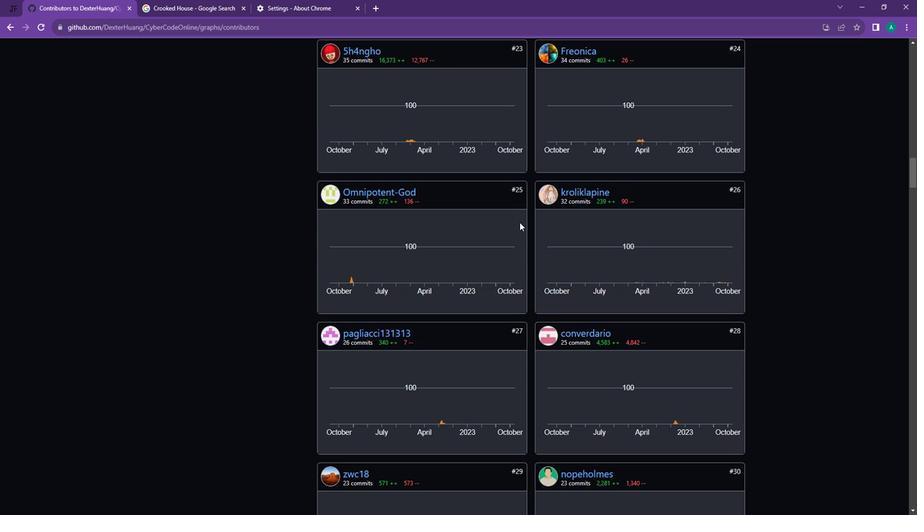 
Action: Mouse scrolled (518, 224) with delta (0, 0)
Screenshot: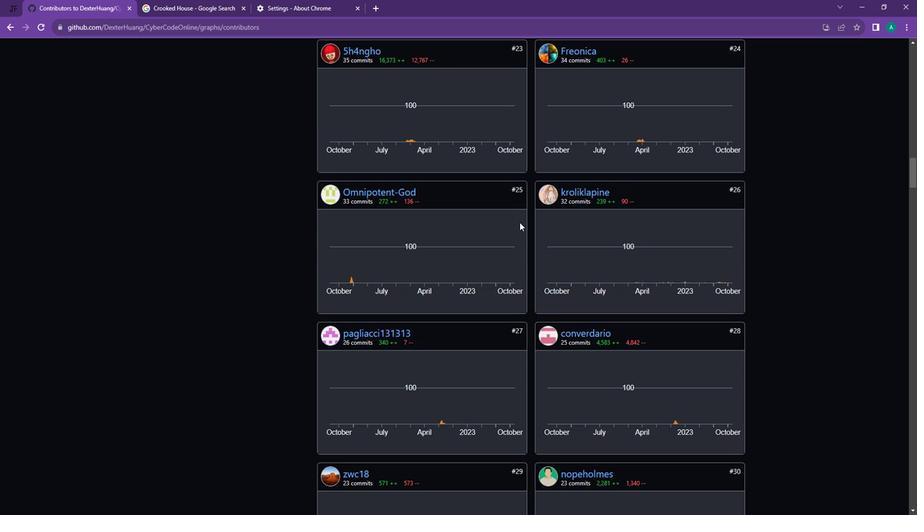 
Action: Mouse scrolled (518, 224) with delta (0, 0)
Screenshot: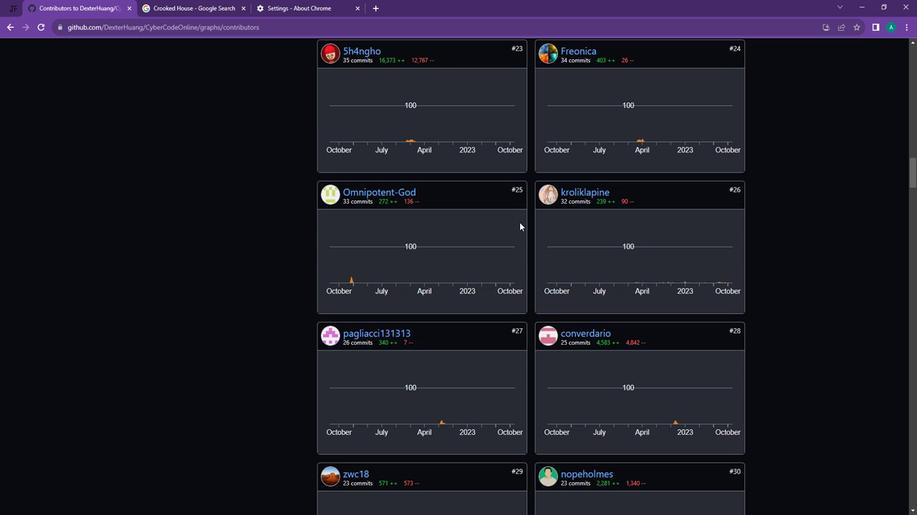 
Action: Mouse scrolled (518, 224) with delta (0, 0)
Screenshot: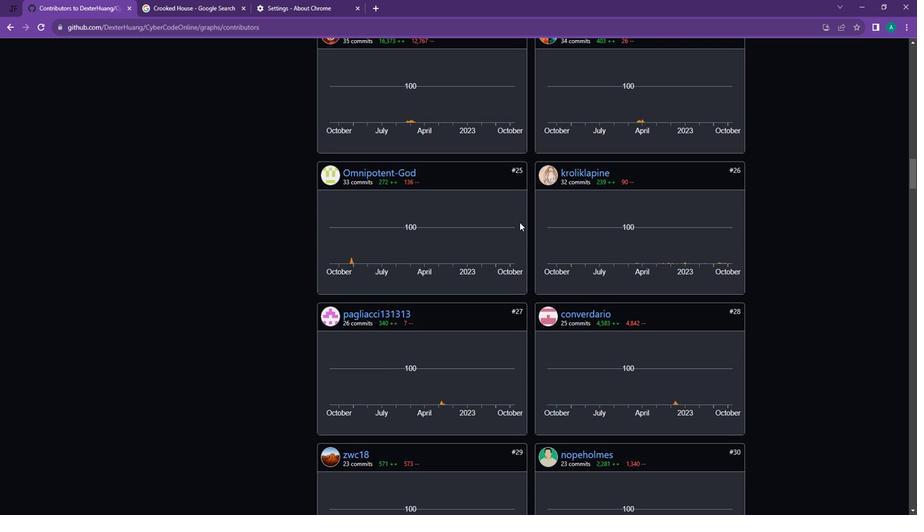 
Action: Mouse scrolled (518, 224) with delta (0, 0)
Screenshot: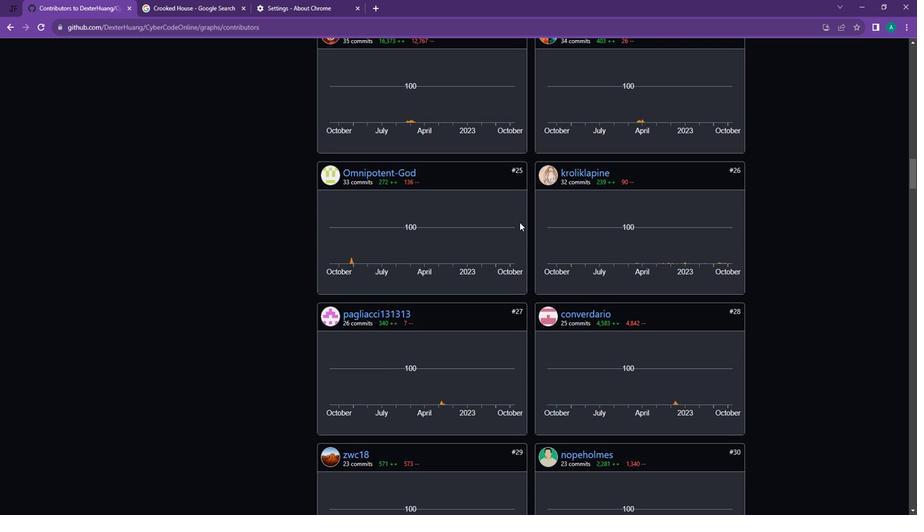 
Action: Mouse scrolled (518, 224) with delta (0, 0)
Screenshot: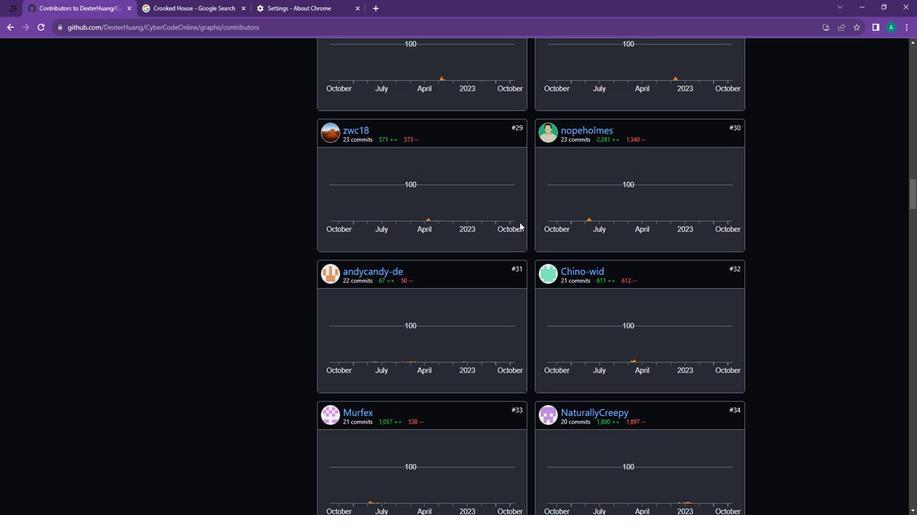 
Action: Mouse scrolled (518, 224) with delta (0, 0)
Screenshot: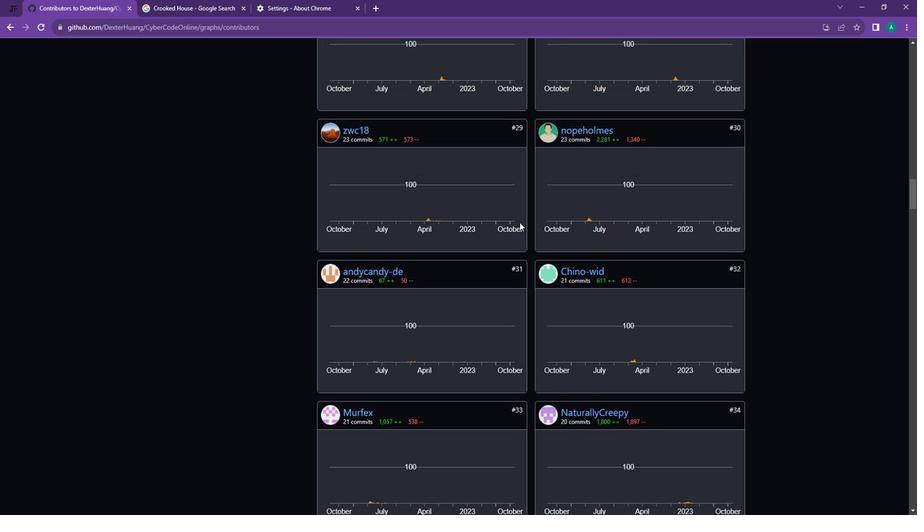 
Action: Mouse scrolled (518, 224) with delta (0, 0)
Screenshot: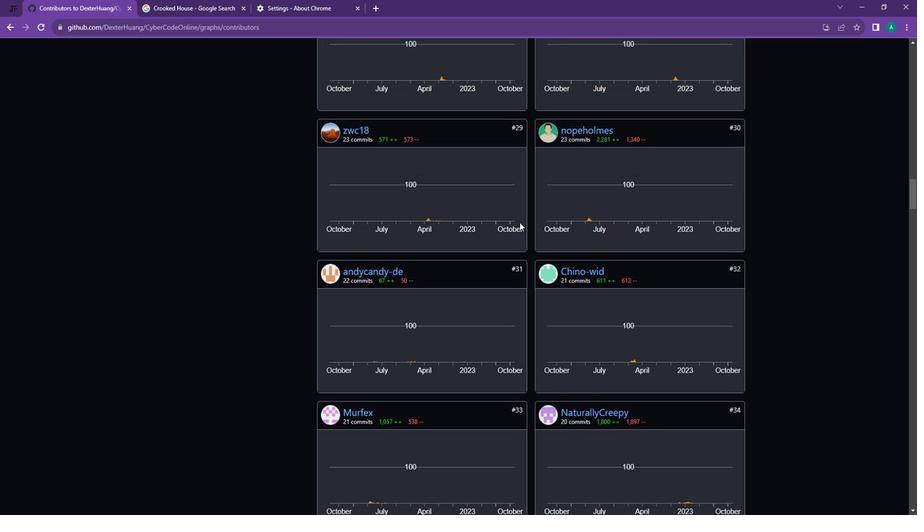 
Action: Mouse scrolled (518, 224) with delta (0, 0)
Screenshot: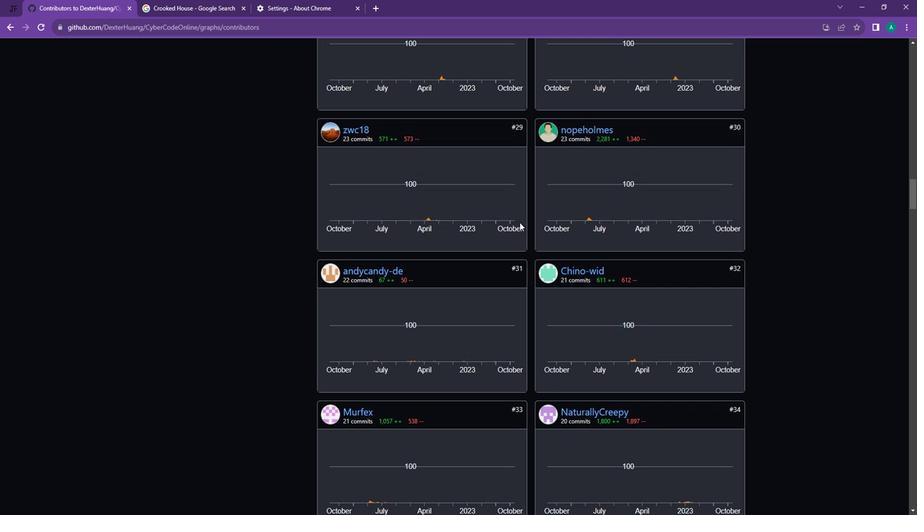 
Action: Mouse scrolled (518, 224) with delta (0, 0)
Screenshot: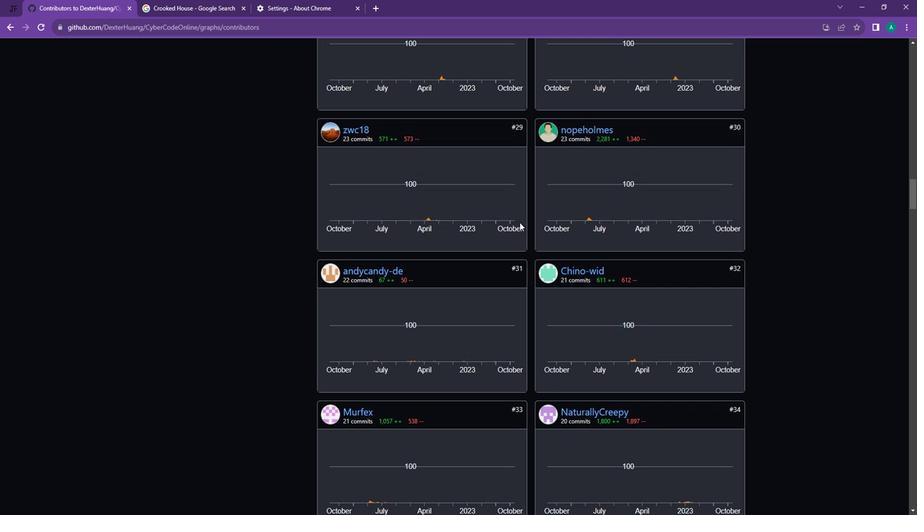 
Action: Mouse scrolled (518, 224) with delta (0, 0)
Screenshot: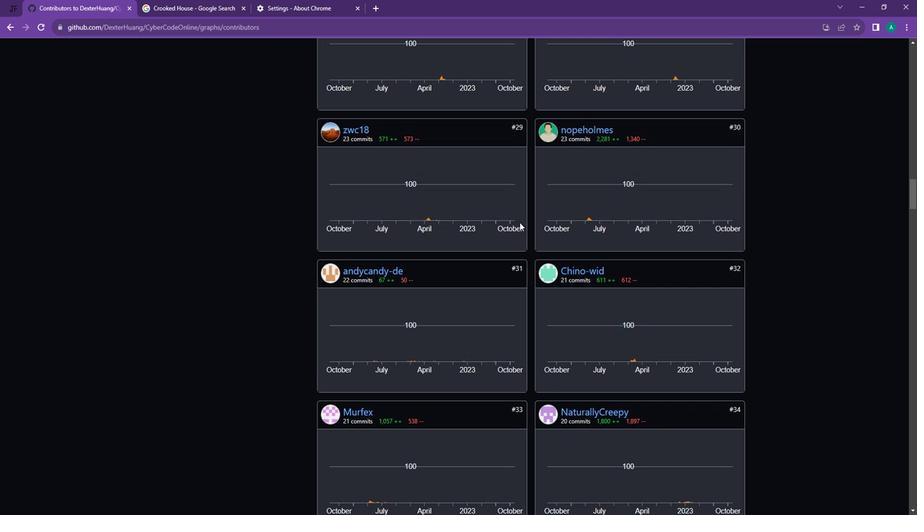 
Action: Mouse moved to (518, 225)
Screenshot: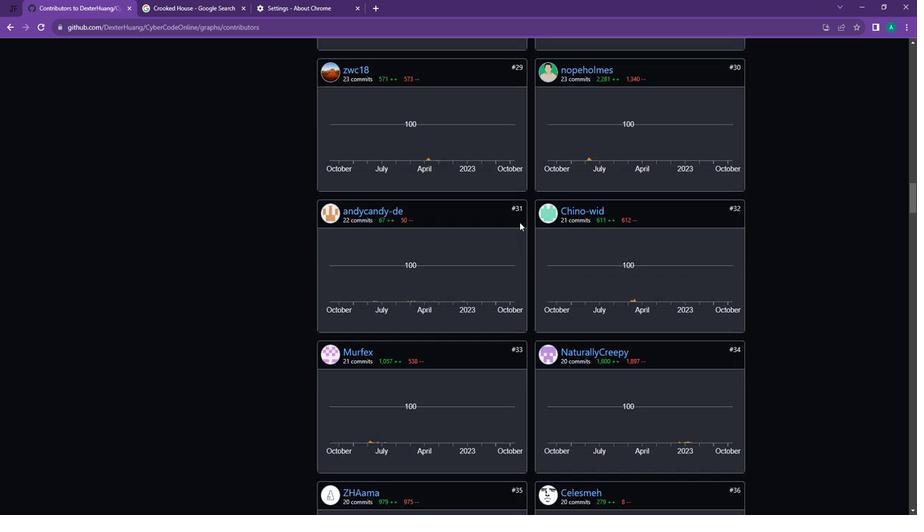 
Action: Mouse scrolled (518, 225) with delta (0, 0)
Screenshot: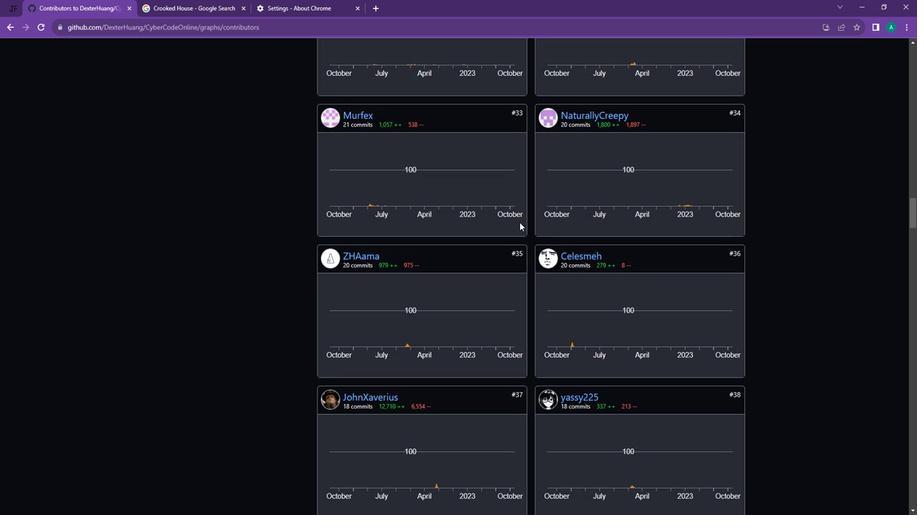 
Action: Mouse scrolled (518, 225) with delta (0, 0)
Screenshot: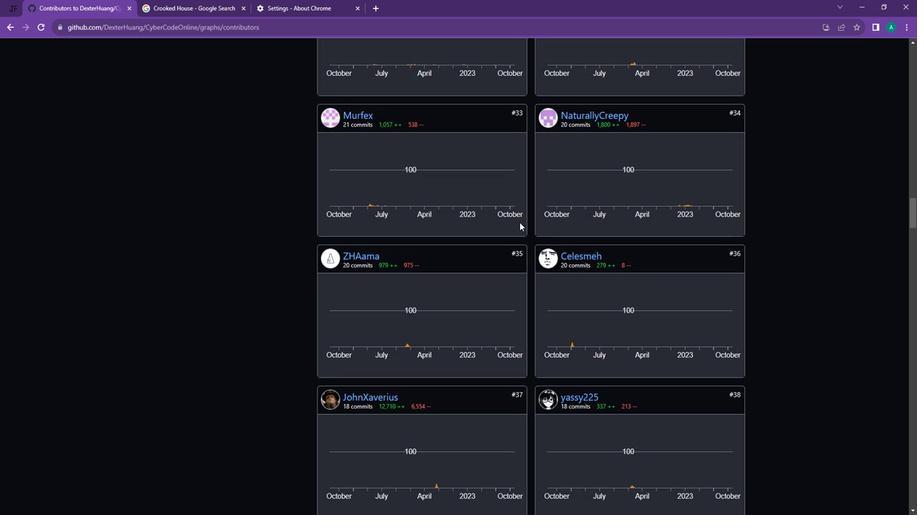 
Action: Mouse scrolled (518, 225) with delta (0, 0)
Screenshot: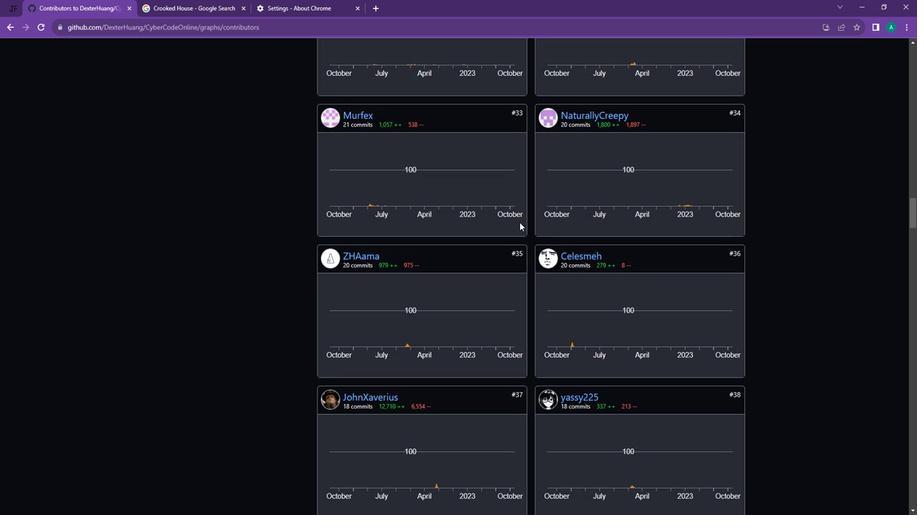 
Action: Mouse scrolled (518, 225) with delta (0, 0)
Screenshot: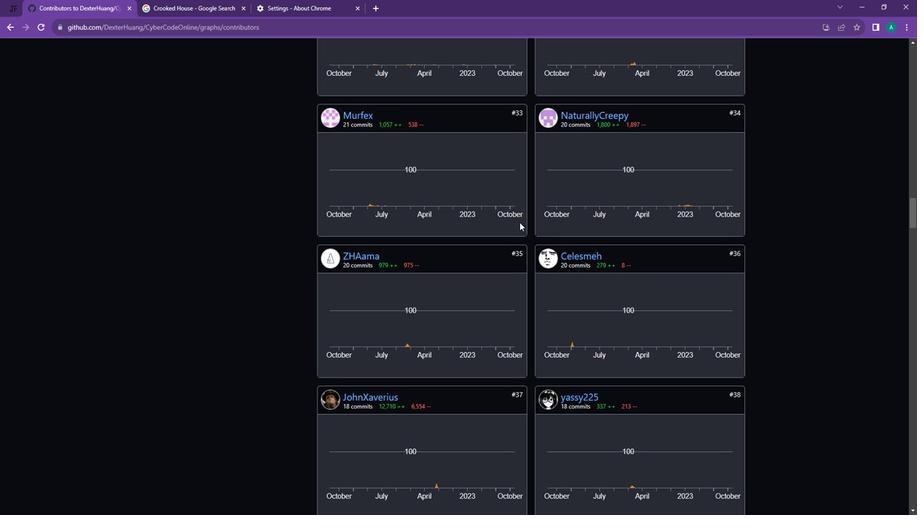 
Action: Mouse scrolled (518, 225) with delta (0, 0)
Screenshot: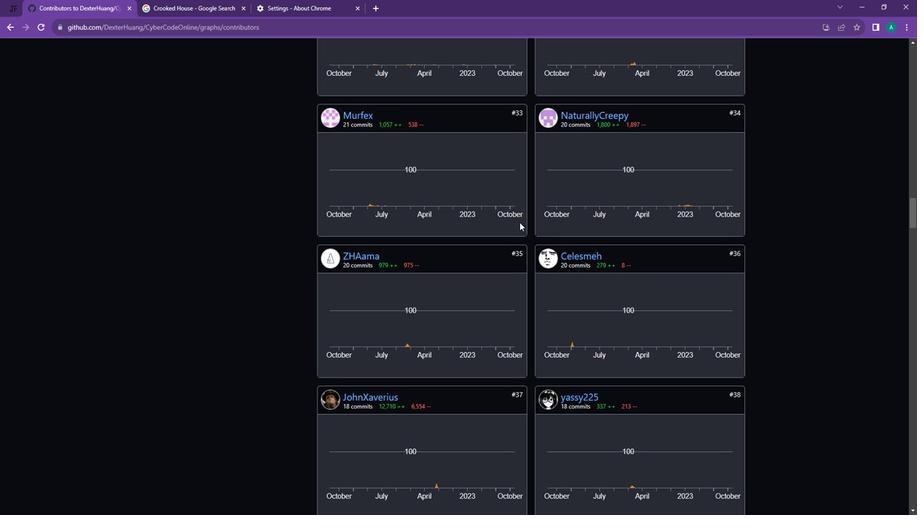 
Action: Mouse scrolled (518, 225) with delta (0, 0)
Screenshot: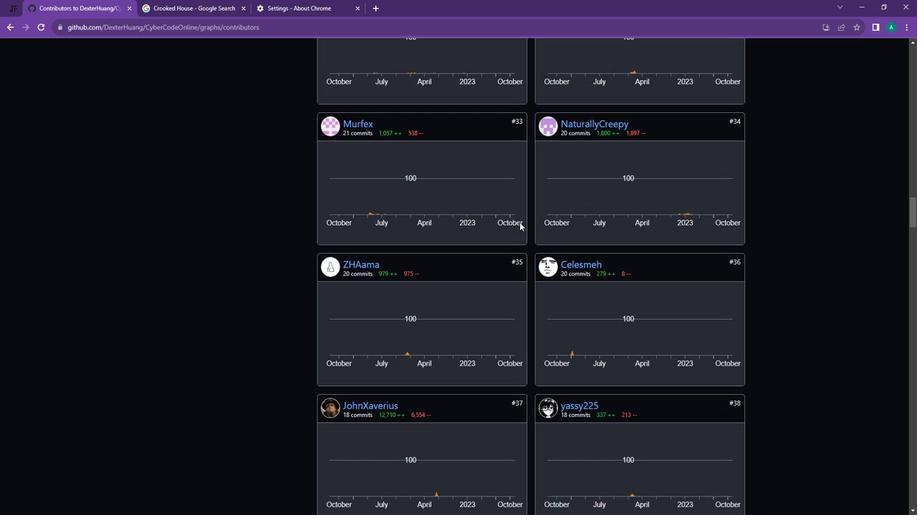 
Action: Mouse scrolled (518, 225) with delta (0, 0)
Screenshot: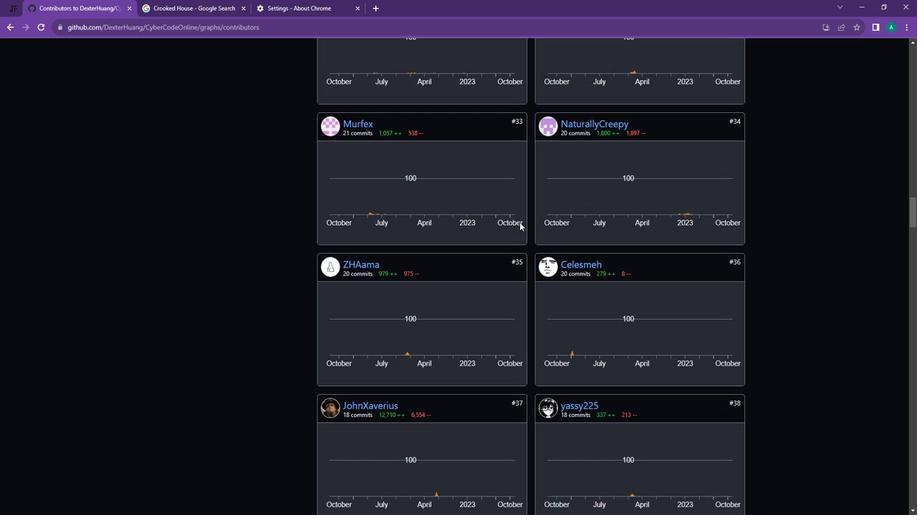 
Action: Mouse scrolled (518, 225) with delta (0, 0)
Screenshot: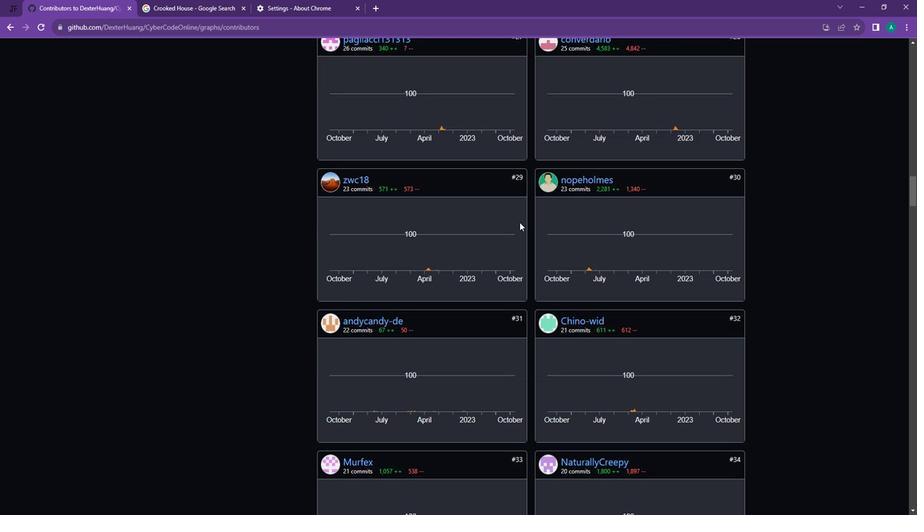 
Action: Mouse scrolled (518, 225) with delta (0, 0)
Screenshot: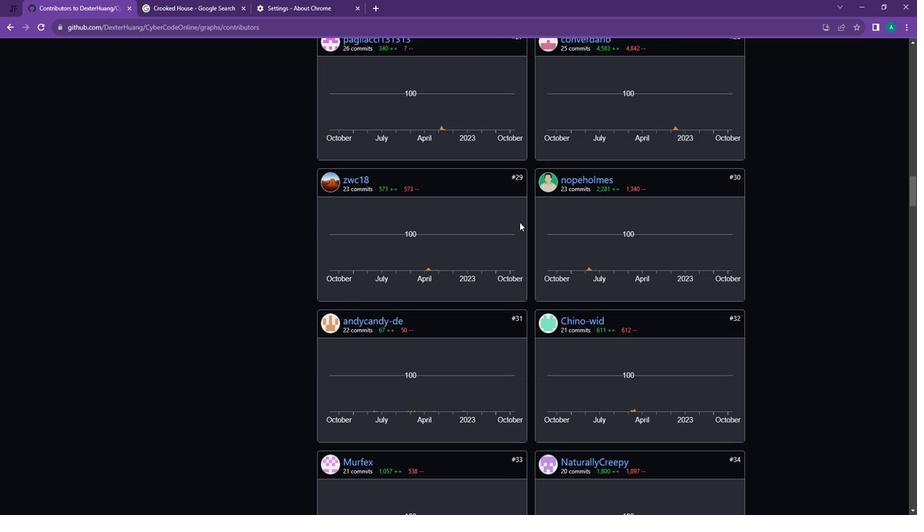 
Action: Mouse scrolled (518, 225) with delta (0, 0)
Screenshot: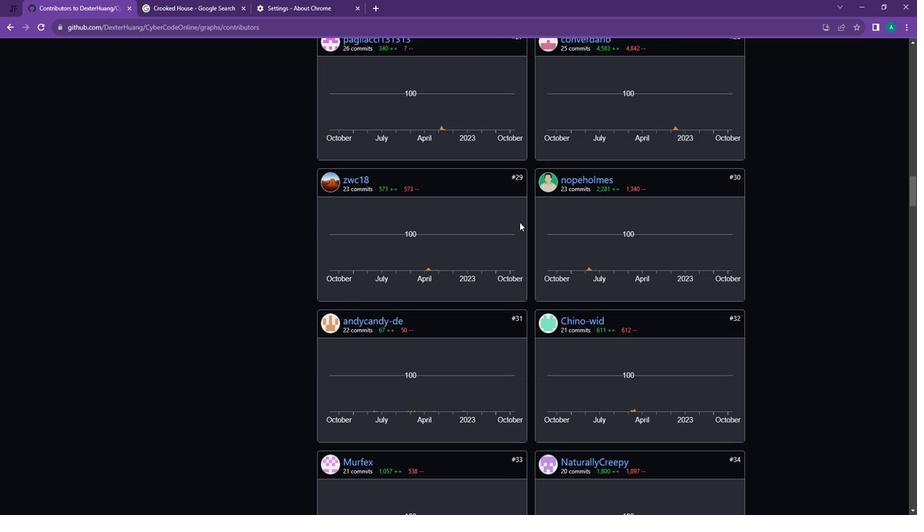 
Action: Mouse scrolled (518, 225) with delta (0, 0)
Screenshot: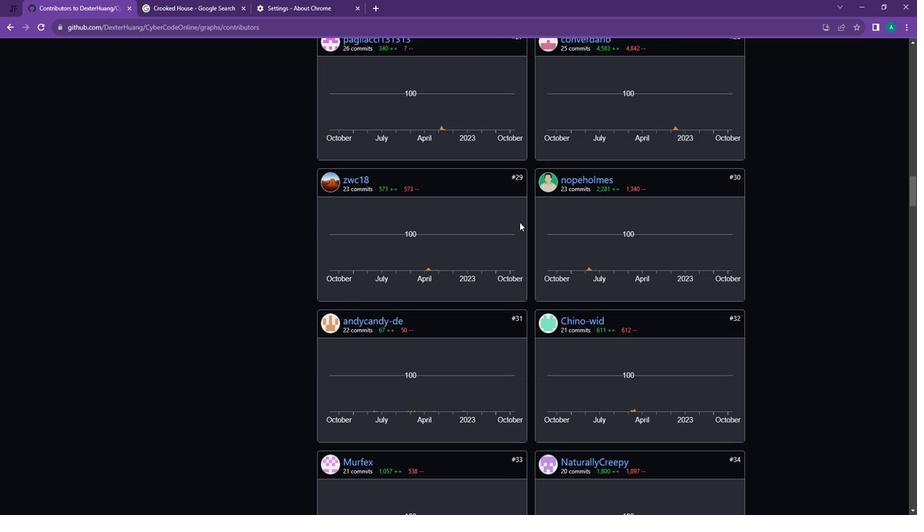 
Action: Mouse scrolled (518, 225) with delta (0, 0)
Screenshot: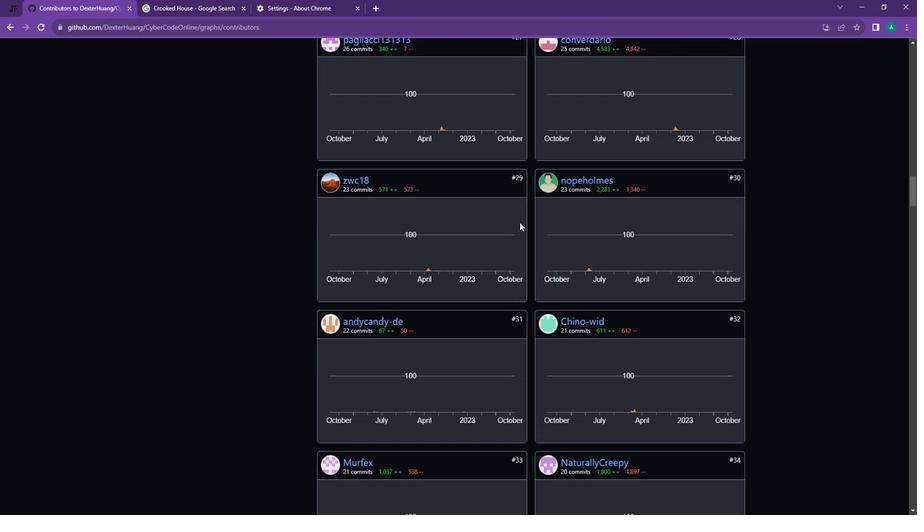
Action: Mouse scrolled (518, 225) with delta (0, 0)
Screenshot: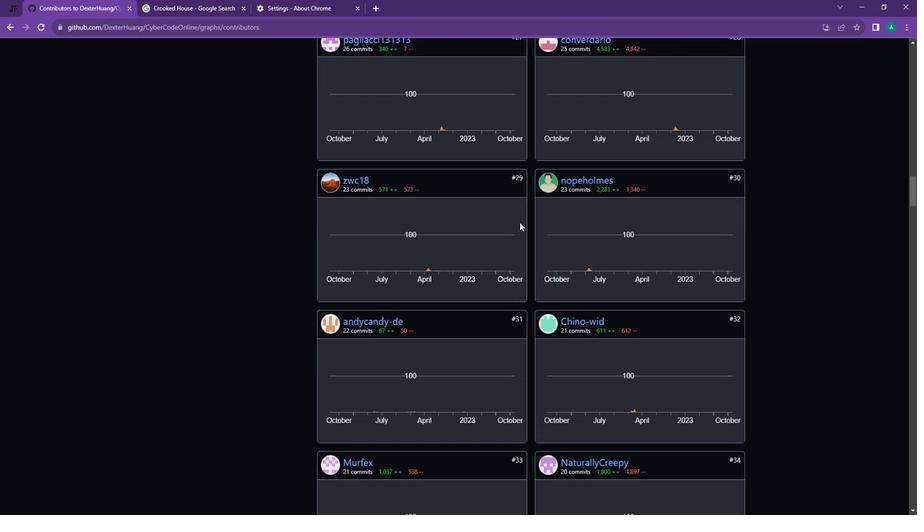 
Action: Mouse scrolled (518, 225) with delta (0, 0)
Screenshot: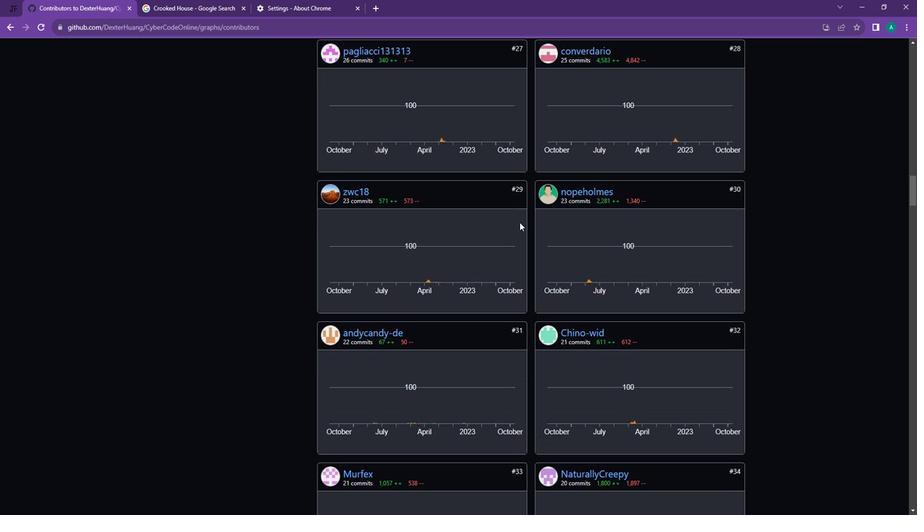 
Action: Mouse scrolled (518, 225) with delta (0, 0)
Screenshot: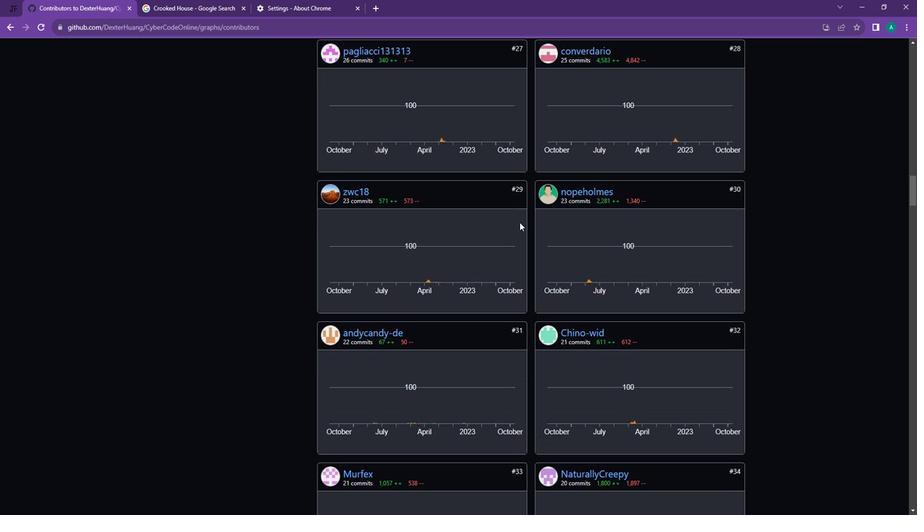 
Action: Mouse scrolled (518, 225) with delta (0, 0)
Screenshot: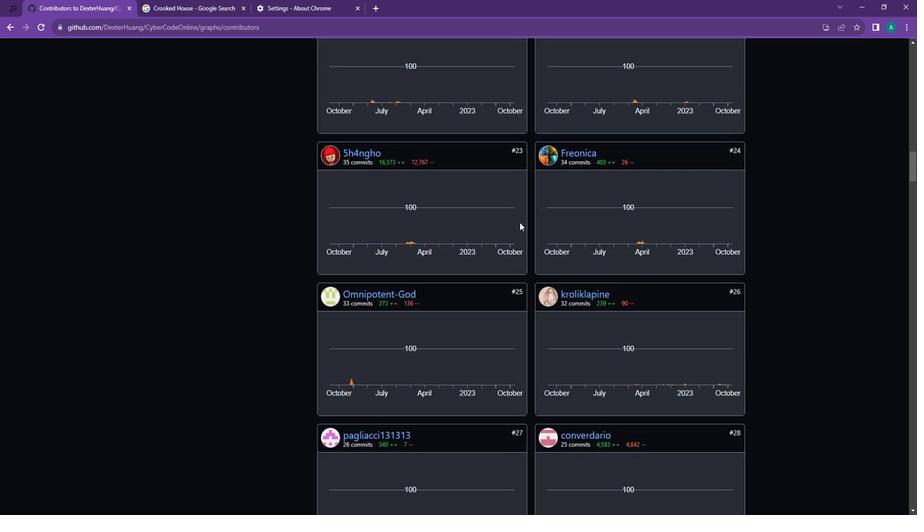 
Action: Mouse scrolled (518, 225) with delta (0, 0)
Screenshot: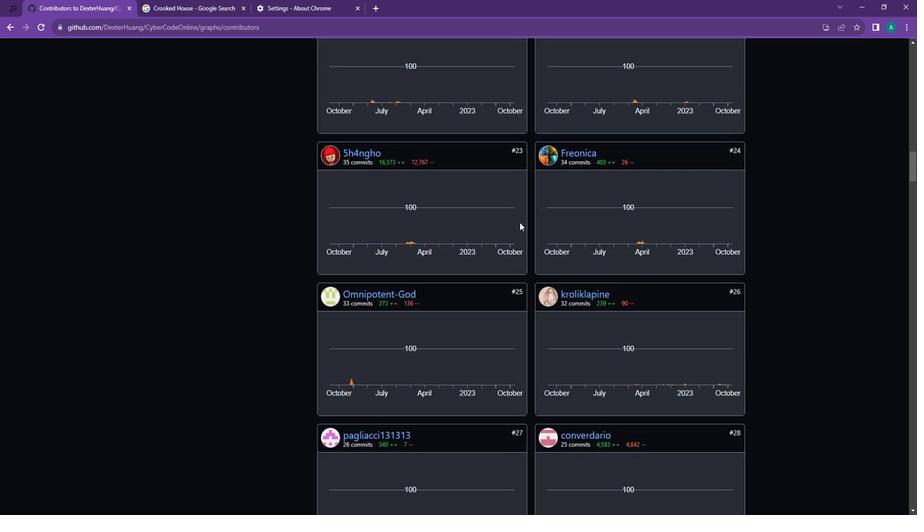 
Action: Mouse scrolled (518, 225) with delta (0, 0)
Screenshot: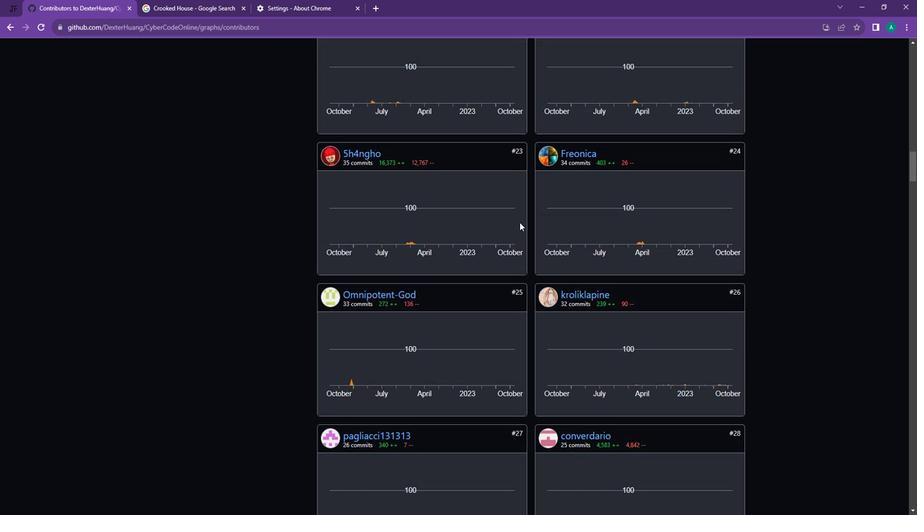 
Action: Mouse scrolled (518, 225) with delta (0, 0)
Screenshot: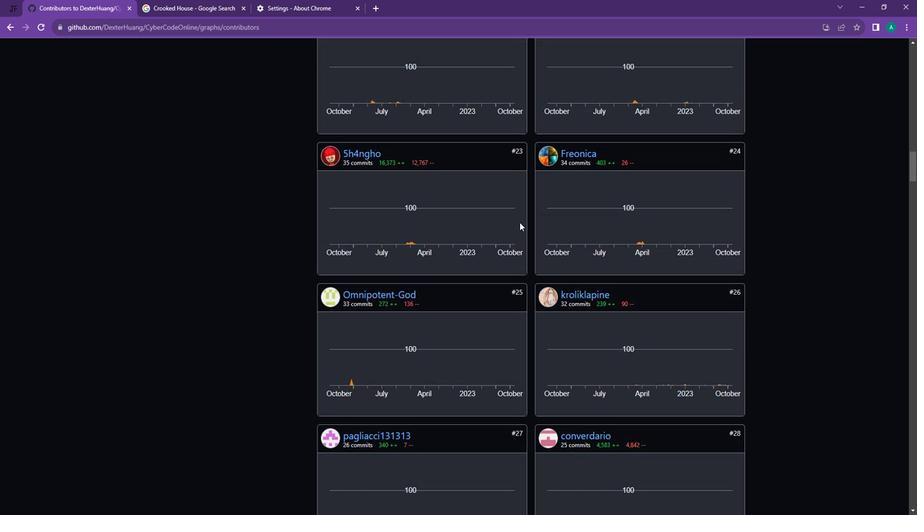 
Action: Mouse scrolled (518, 225) with delta (0, 0)
Screenshot: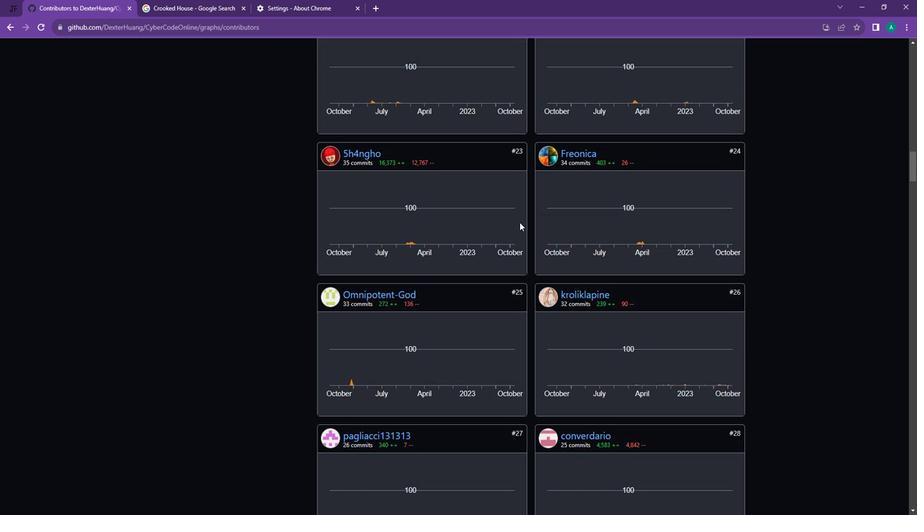 
Action: Mouse scrolled (518, 225) with delta (0, 0)
Screenshot: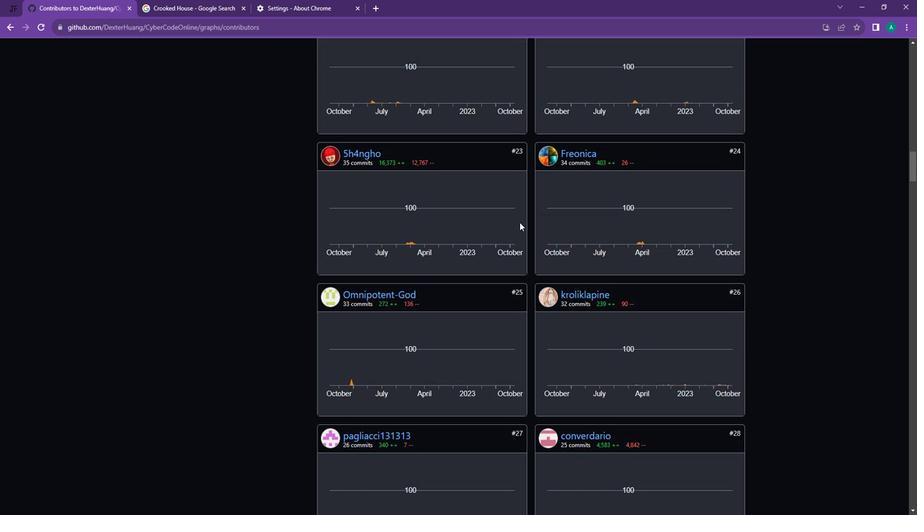 
Action: Mouse scrolled (518, 225) with delta (0, 0)
Screenshot: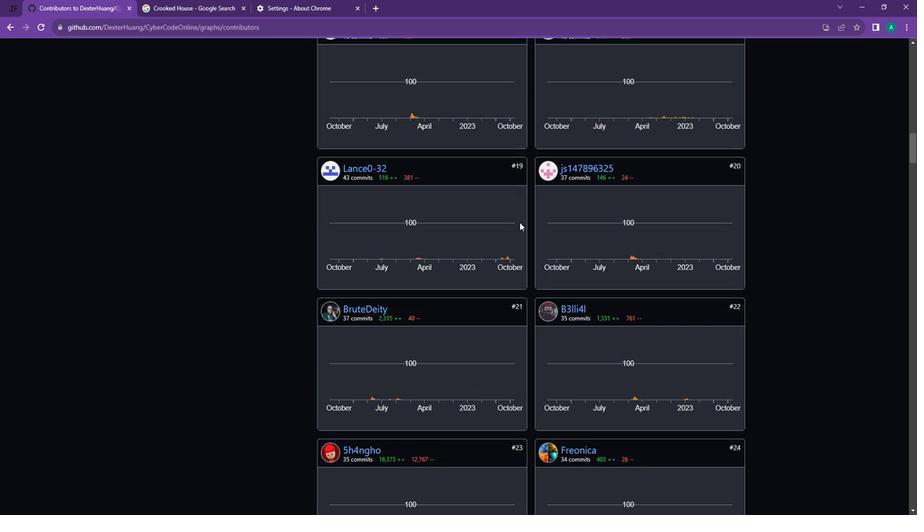 
Action: Mouse scrolled (518, 225) with delta (0, 0)
Screenshot: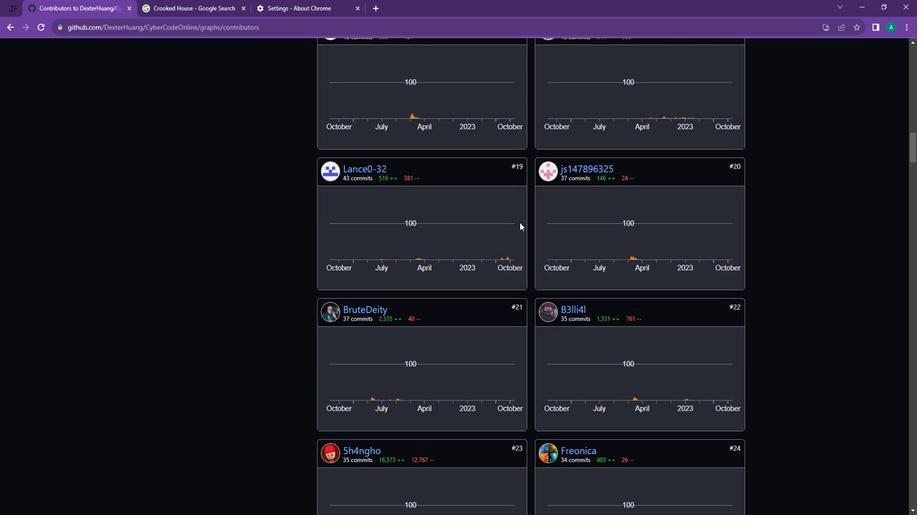 
Action: Mouse scrolled (518, 225) with delta (0, 0)
Screenshot: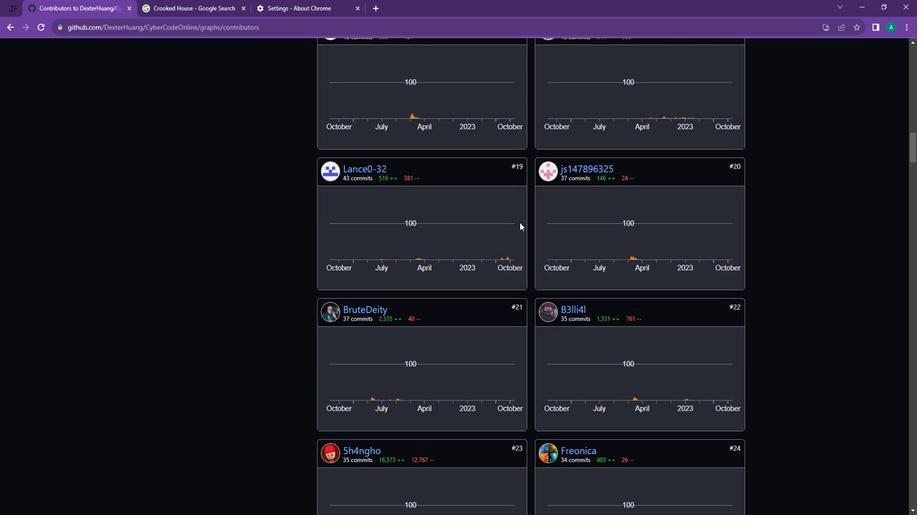 
Action: Mouse scrolled (518, 225) with delta (0, 0)
Screenshot: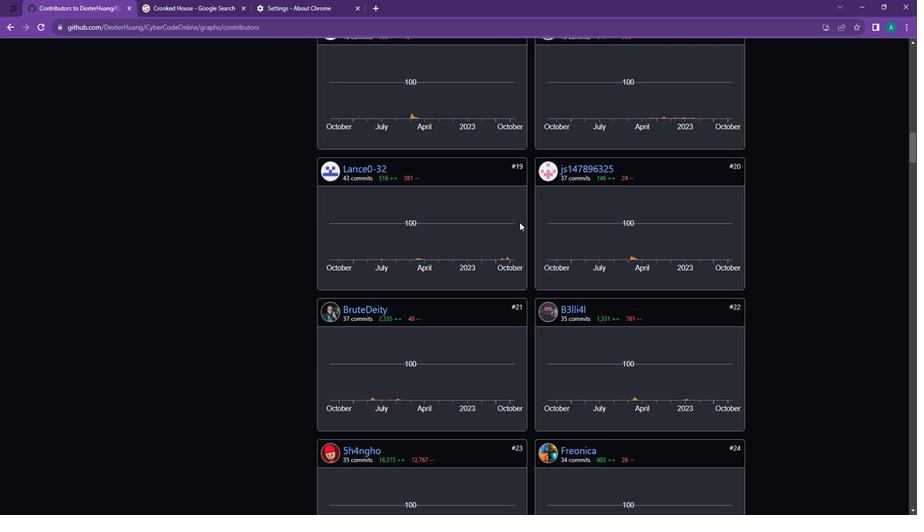 
Action: Mouse scrolled (518, 225) with delta (0, 0)
Screenshot: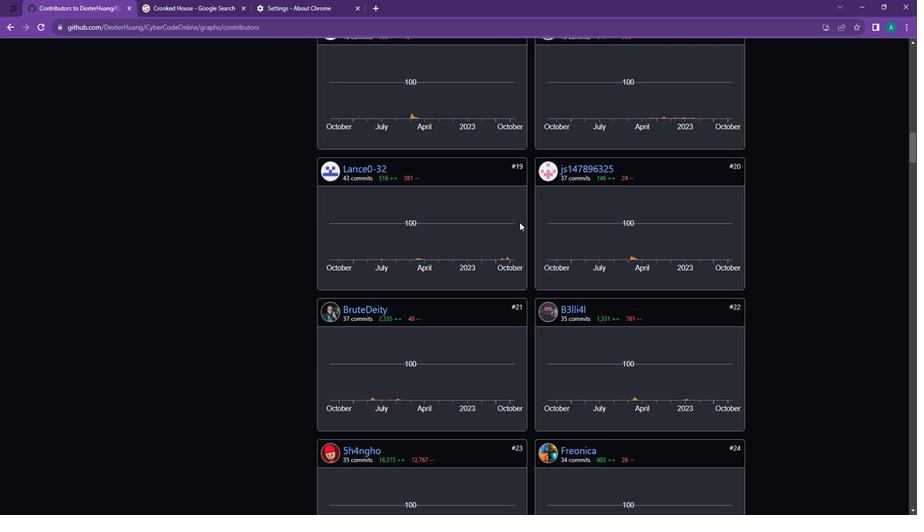 
Action: Mouse scrolled (518, 225) with delta (0, 0)
Screenshot: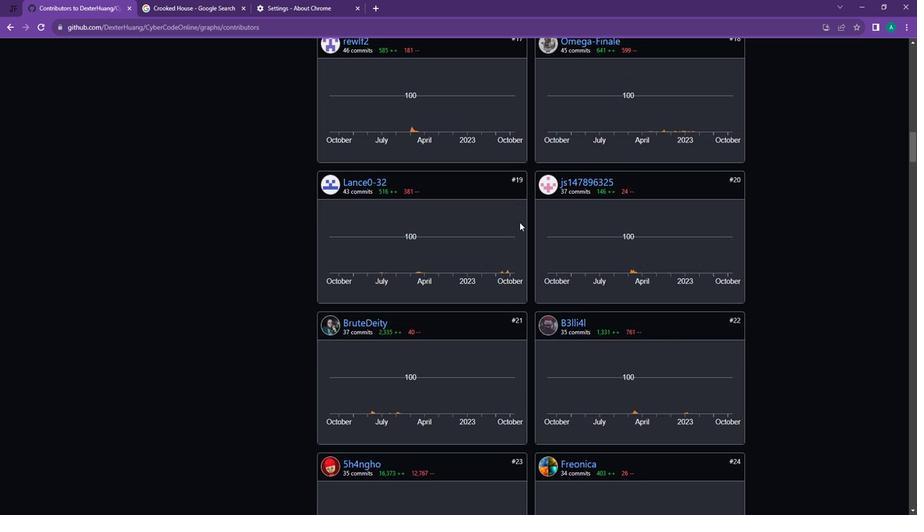 
Action: Mouse scrolled (518, 225) with delta (0, 0)
Screenshot: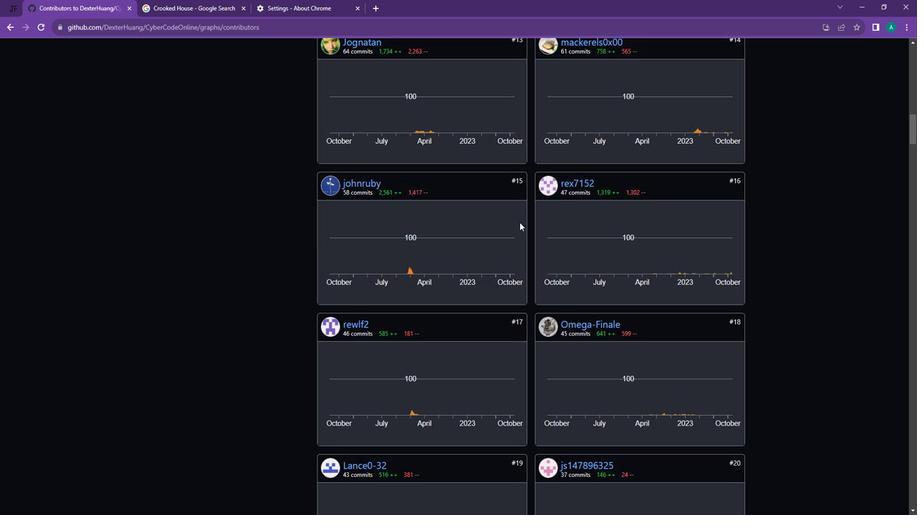 
Action: Mouse scrolled (518, 225) with delta (0, 0)
Screenshot: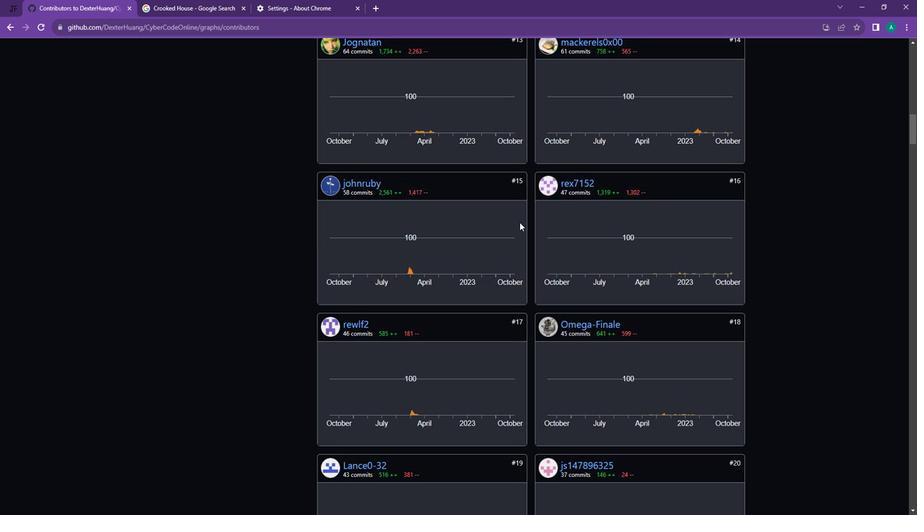 
Action: Mouse scrolled (518, 225) with delta (0, 0)
Screenshot: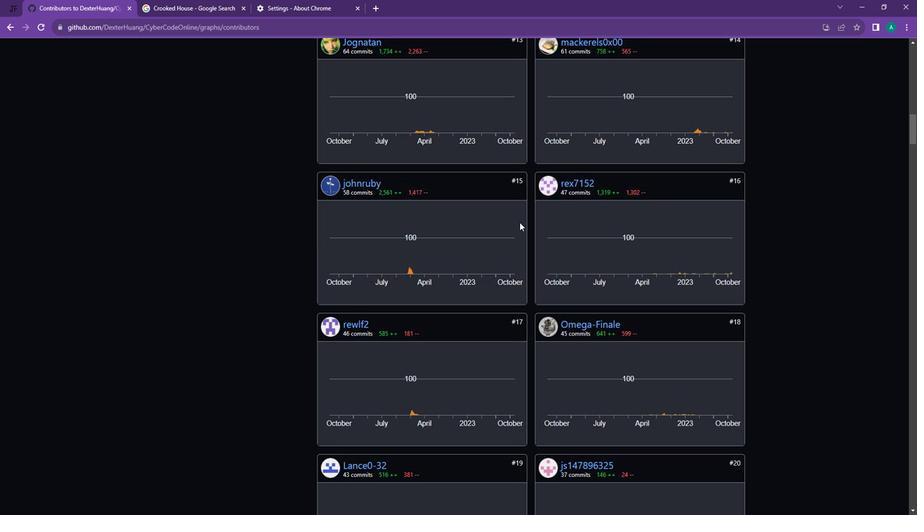 
Action: Mouse scrolled (518, 225) with delta (0, 0)
Screenshot: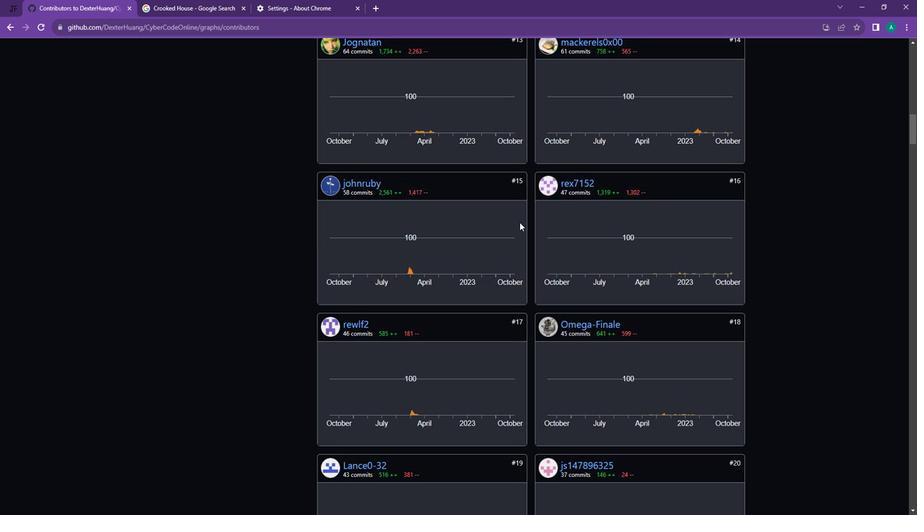
Action: Mouse scrolled (518, 225) with delta (0, 0)
Screenshot: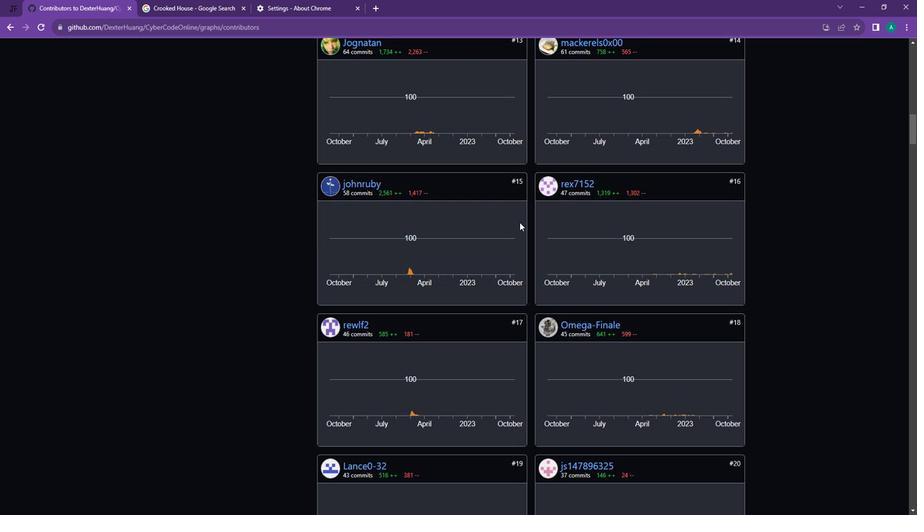
Action: Mouse scrolled (518, 225) with delta (0, 0)
Screenshot: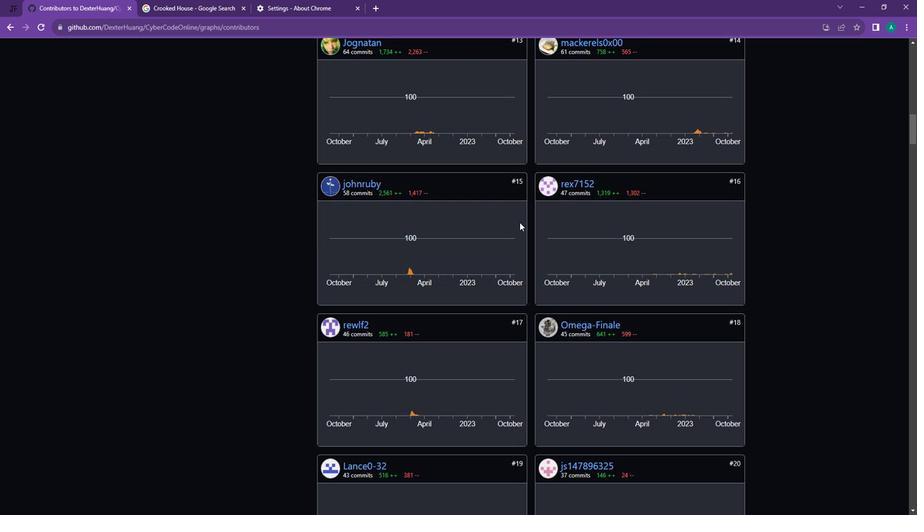 
Action: Mouse scrolled (518, 225) with delta (0, 0)
Screenshot: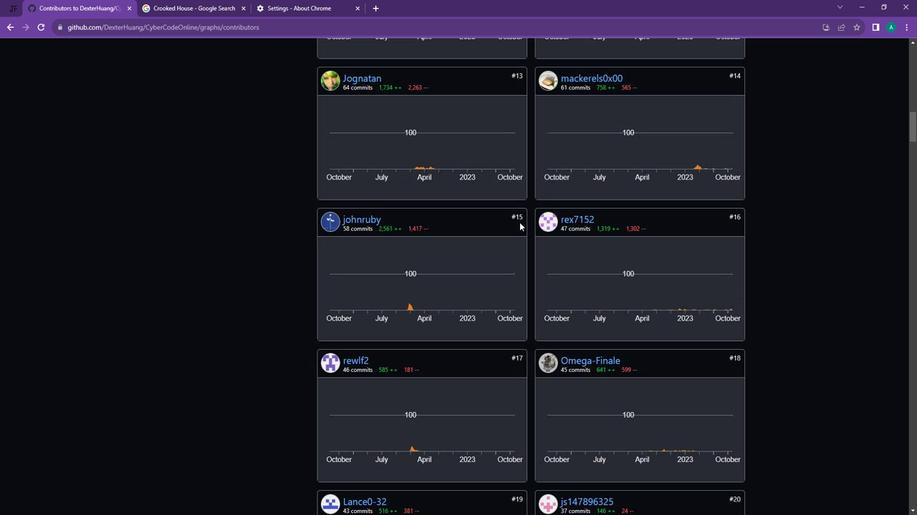 
Action: Mouse scrolled (518, 225) with delta (0, 0)
Screenshot: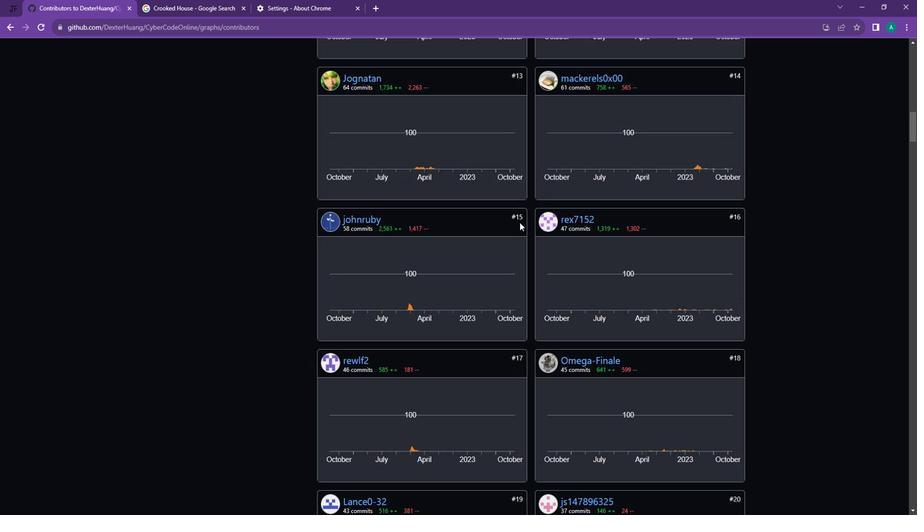 
Action: Mouse scrolled (518, 225) with delta (0, 0)
Screenshot: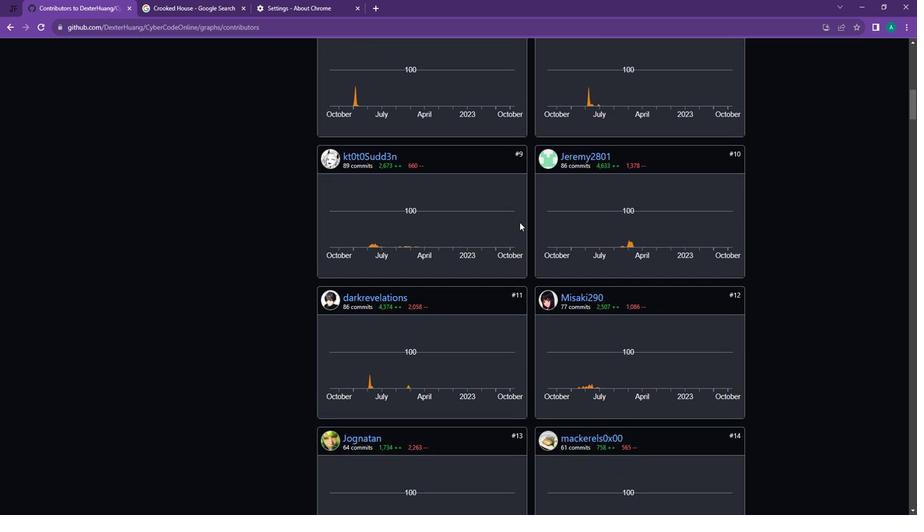 
Action: Mouse scrolled (518, 225) with delta (0, 0)
Screenshot: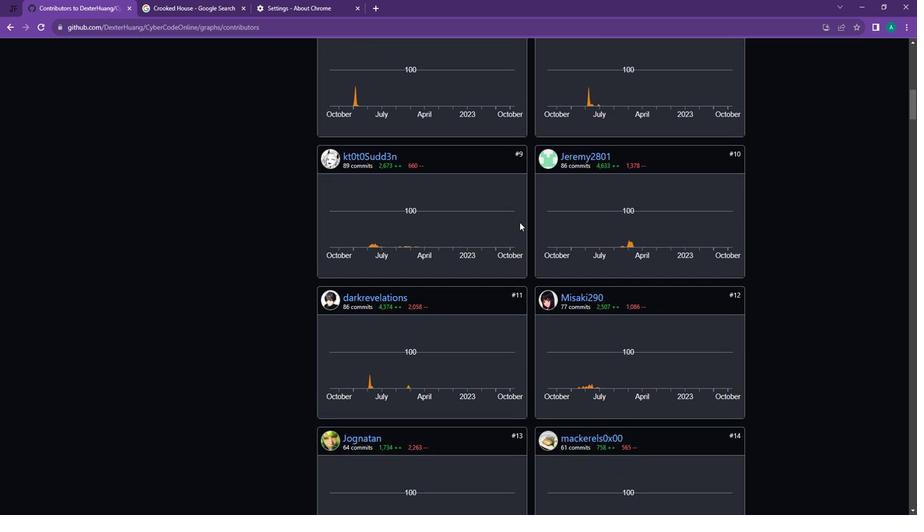 
Action: Mouse scrolled (518, 225) with delta (0, 0)
Screenshot: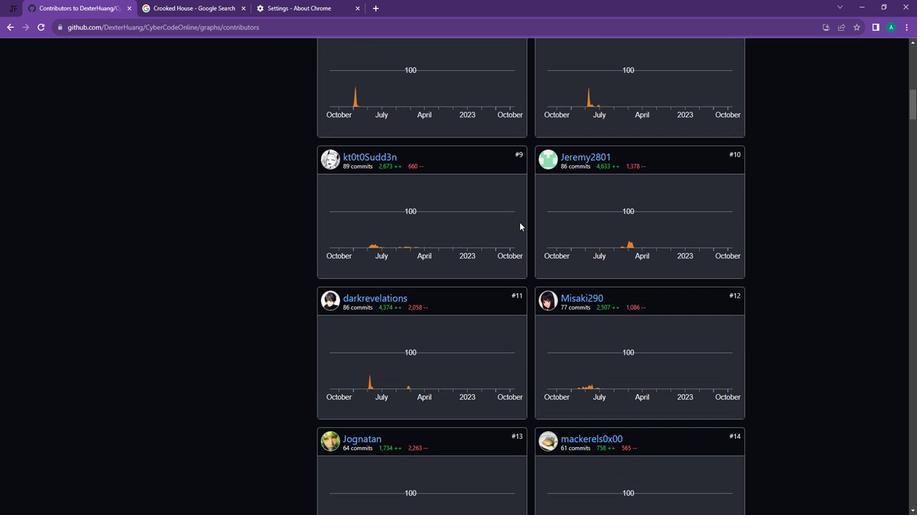 
Action: Mouse scrolled (518, 225) with delta (0, 0)
Screenshot: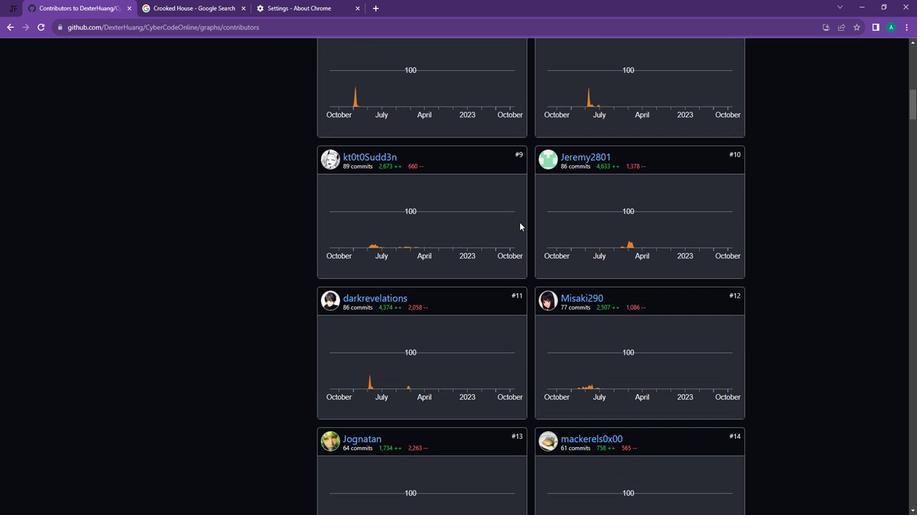 
Action: Mouse scrolled (518, 225) with delta (0, 0)
Screenshot: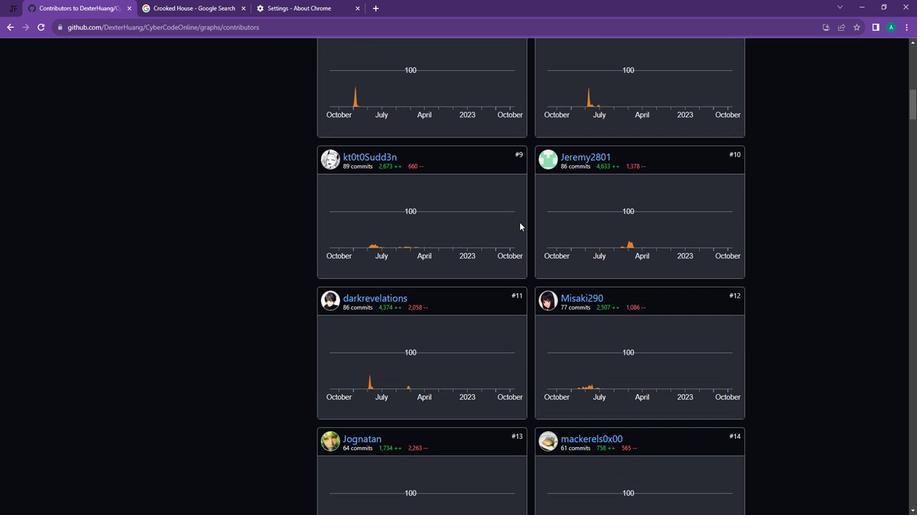 
Action: Mouse scrolled (518, 225) with delta (0, 0)
Screenshot: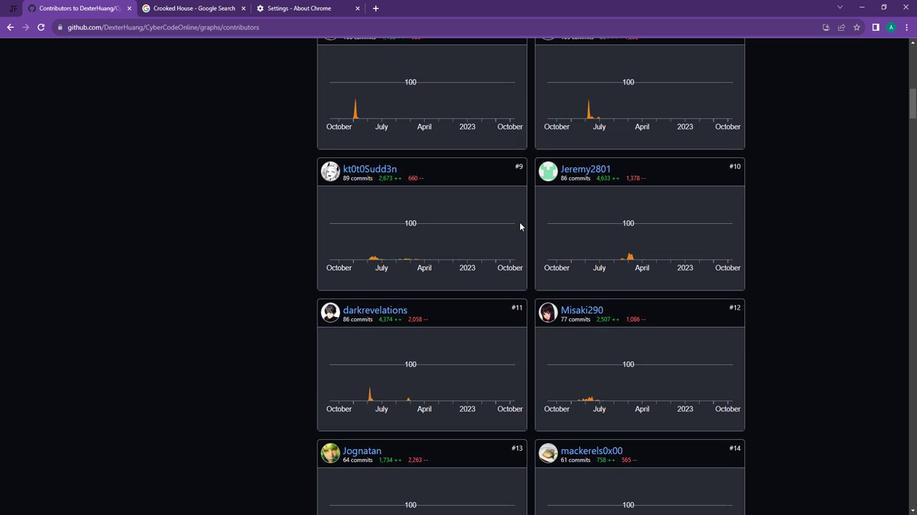
Action: Mouse scrolled (518, 225) with delta (0, 0)
Screenshot: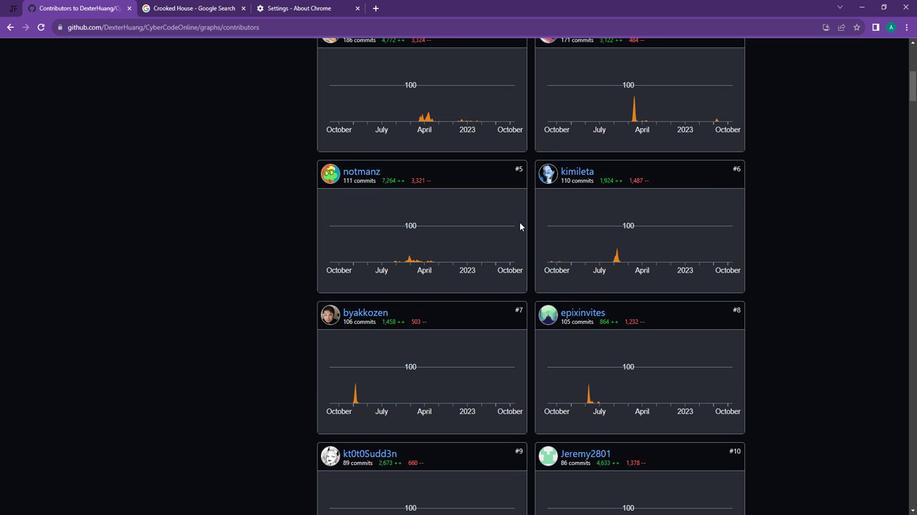 
Action: Mouse scrolled (518, 225) with delta (0, 0)
Screenshot: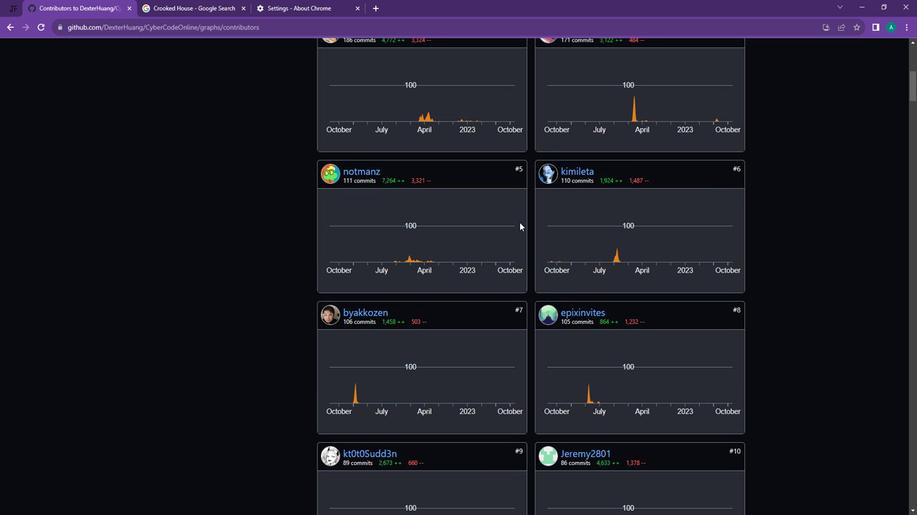 
Action: Mouse scrolled (518, 225) with delta (0, 0)
Screenshot: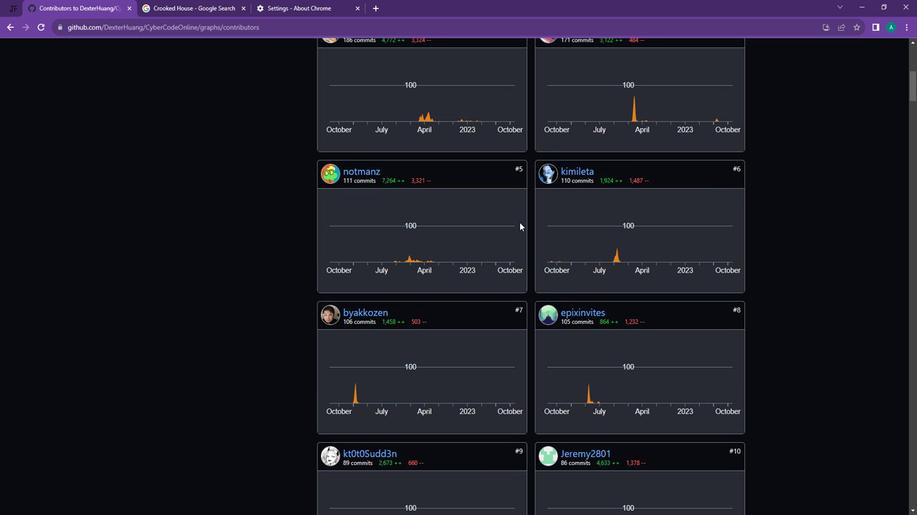 
Action: Mouse scrolled (518, 225) with delta (0, 0)
Screenshot: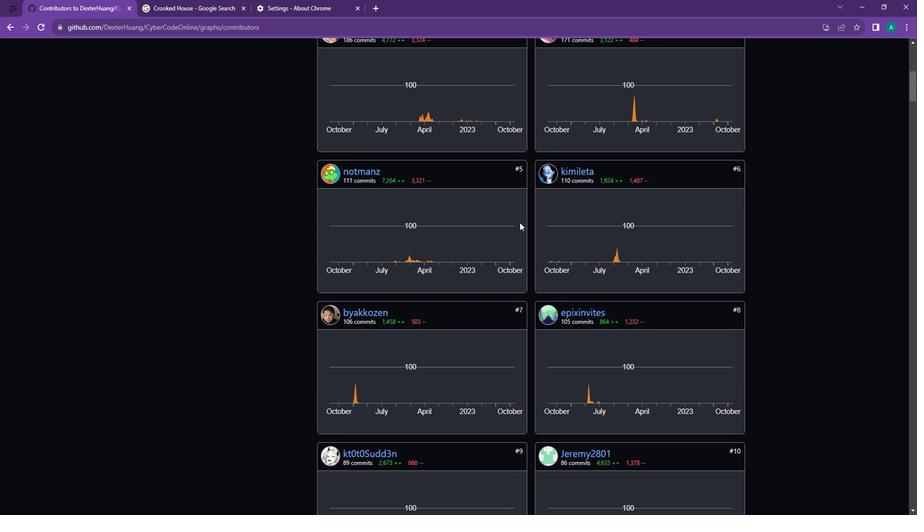 
Action: Mouse scrolled (518, 225) with delta (0, 0)
Screenshot: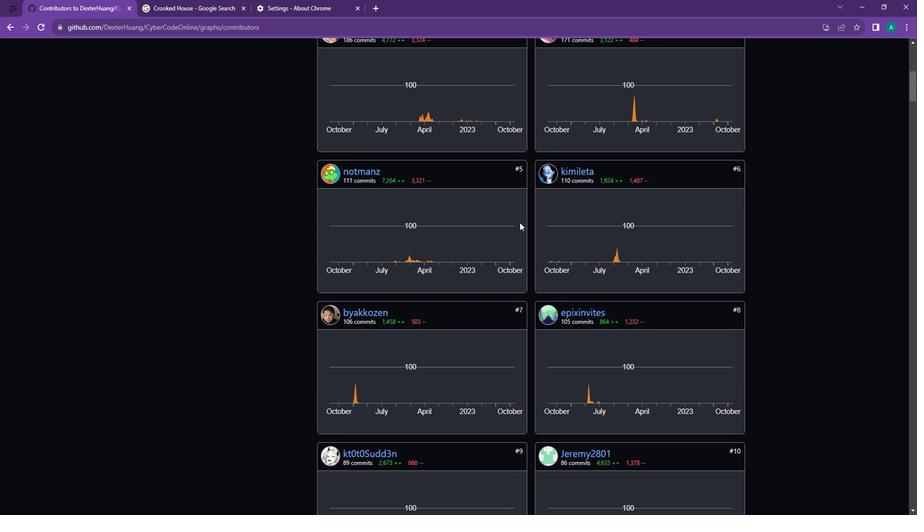 
Action: Mouse scrolled (518, 225) with delta (0, 0)
Screenshot: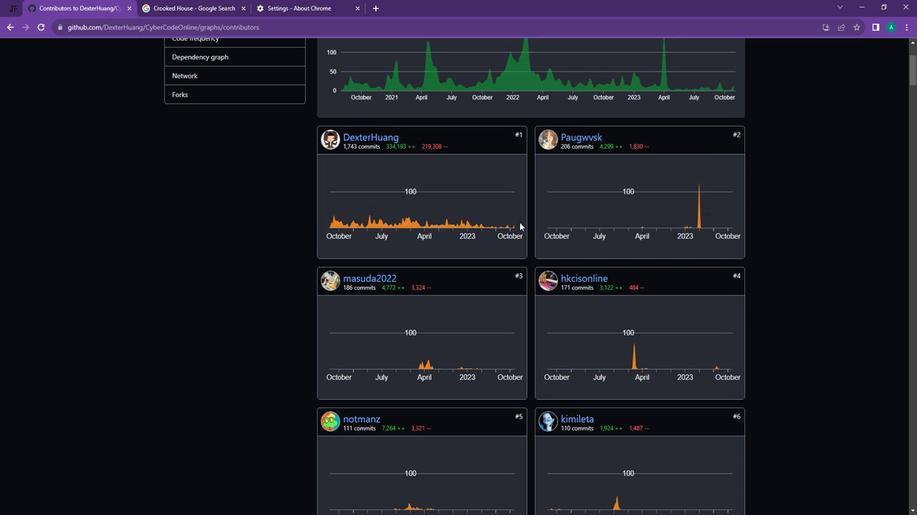 
Action: Mouse scrolled (518, 225) with delta (0, 0)
Screenshot: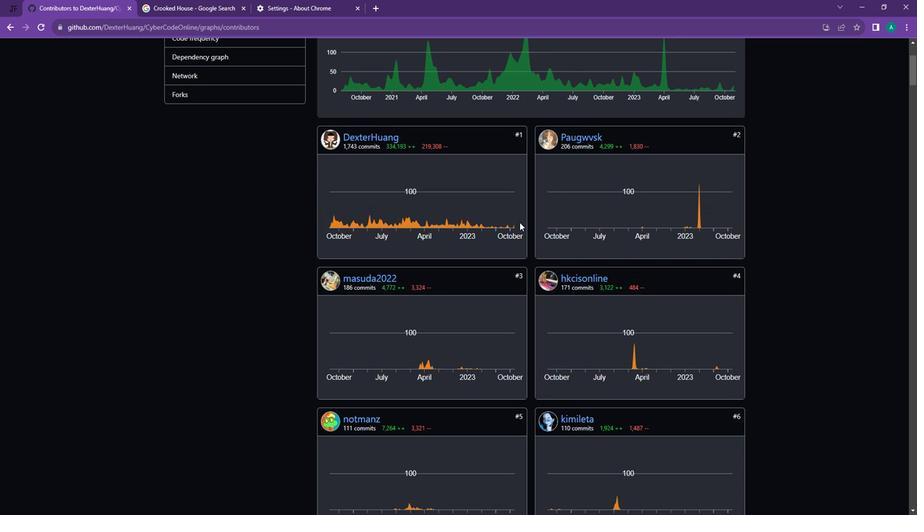 
Action: Mouse moved to (178, 267)
Screenshot: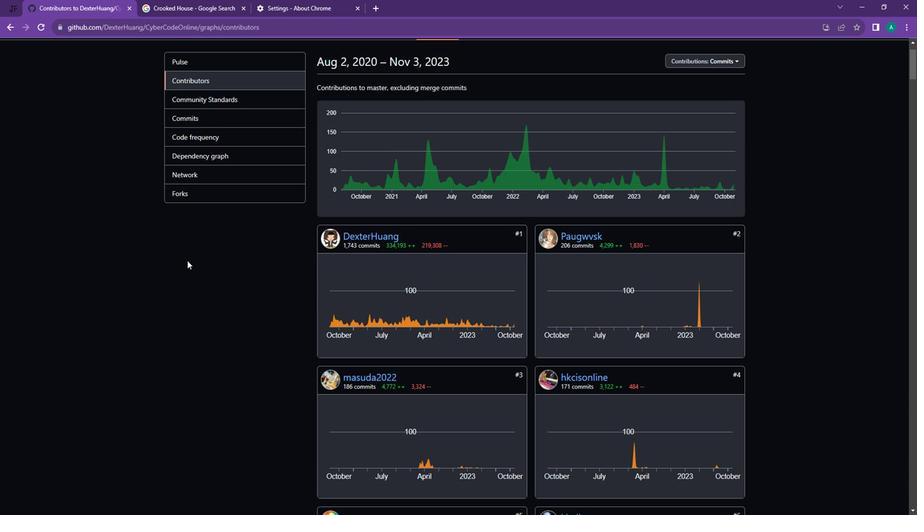 
